 Task: open an excel sheet and write heading  Dollar SenseAdd Dates in a column and its values below  '2023-05-01, 2023-05-05, 2023-05-10, 2023-05-15, 2023-05-20, 2023-05-25 & 2023-05-31. 'Add Descriptionsin next column and its values below  Monthly Salary, Grocery Shopping, Dining Out., Utility Bill, Transportation, Entertainment & Miscellaneous. Add Amount in next column and its values below  $2,500, $100, $50, $150, $30, $50 & $20. Add Income/ Expensein next column and its values below  Income, Expenses, Expenses, Expenses, Expenses, Expenses & Expenses. Add Balance in next column and its values below  $2,500, $2,400, $2,350, $2,200, $2,170, $2,120 & $2,100. Save page ExpenseAnalysis templatesbook
Action: Mouse moved to (131, 133)
Screenshot: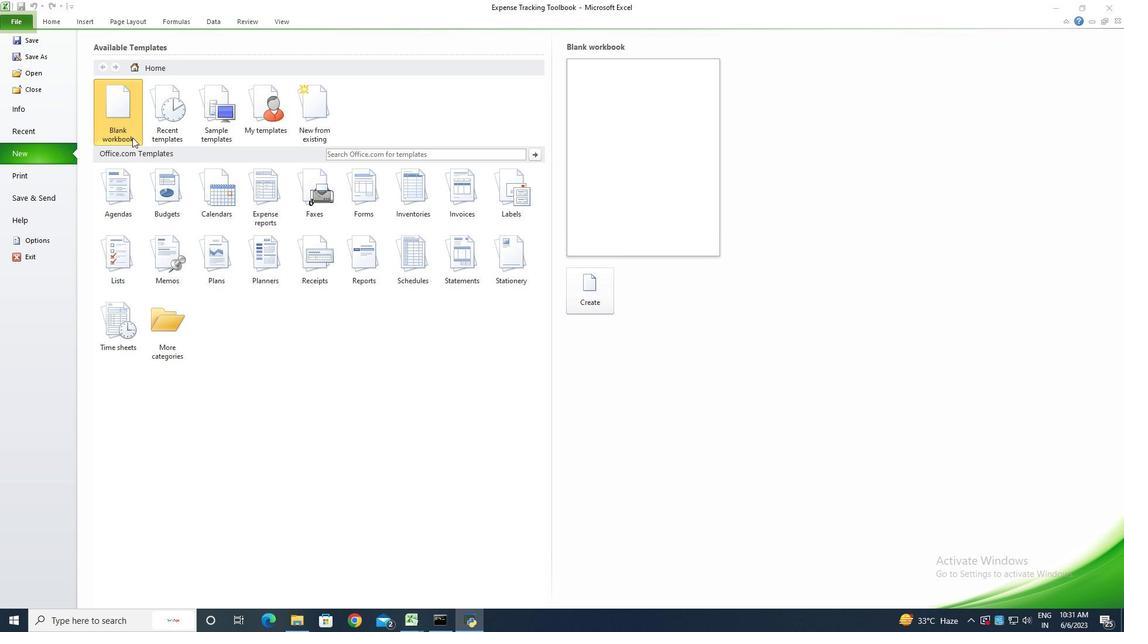 
Action: Mouse pressed left at (131, 133)
Screenshot: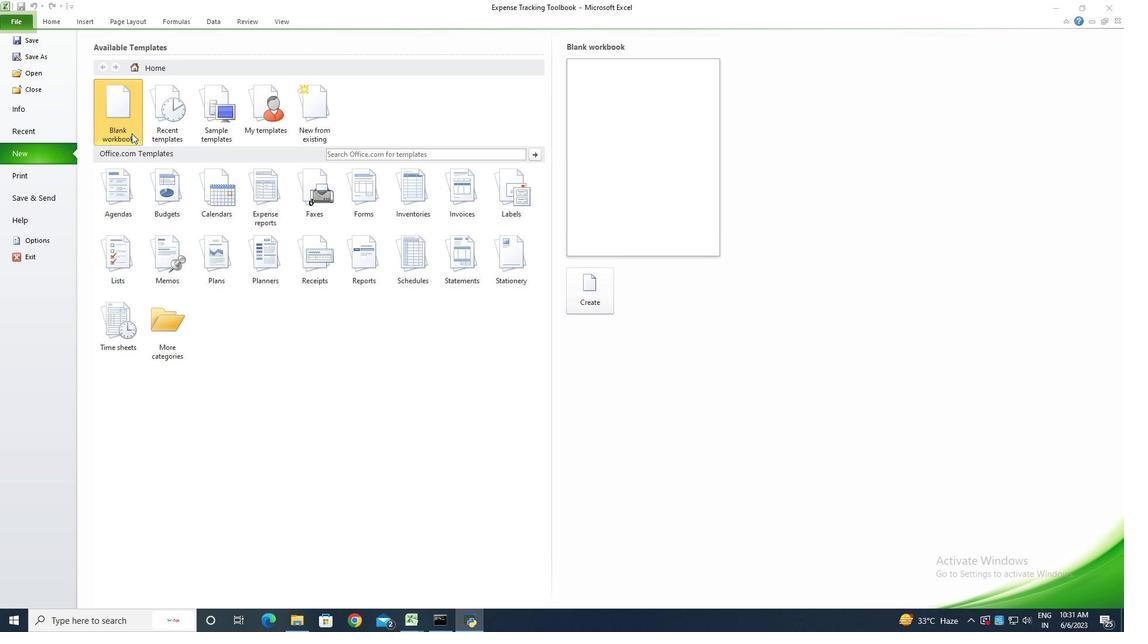 
Action: Mouse moved to (579, 298)
Screenshot: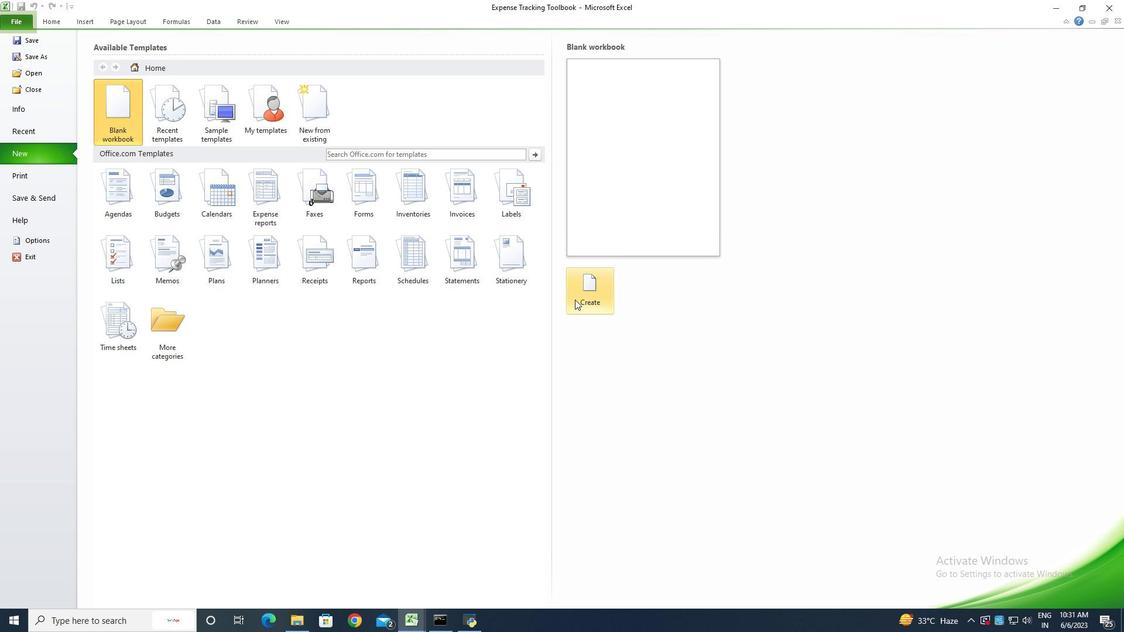 
Action: Mouse pressed left at (579, 298)
Screenshot: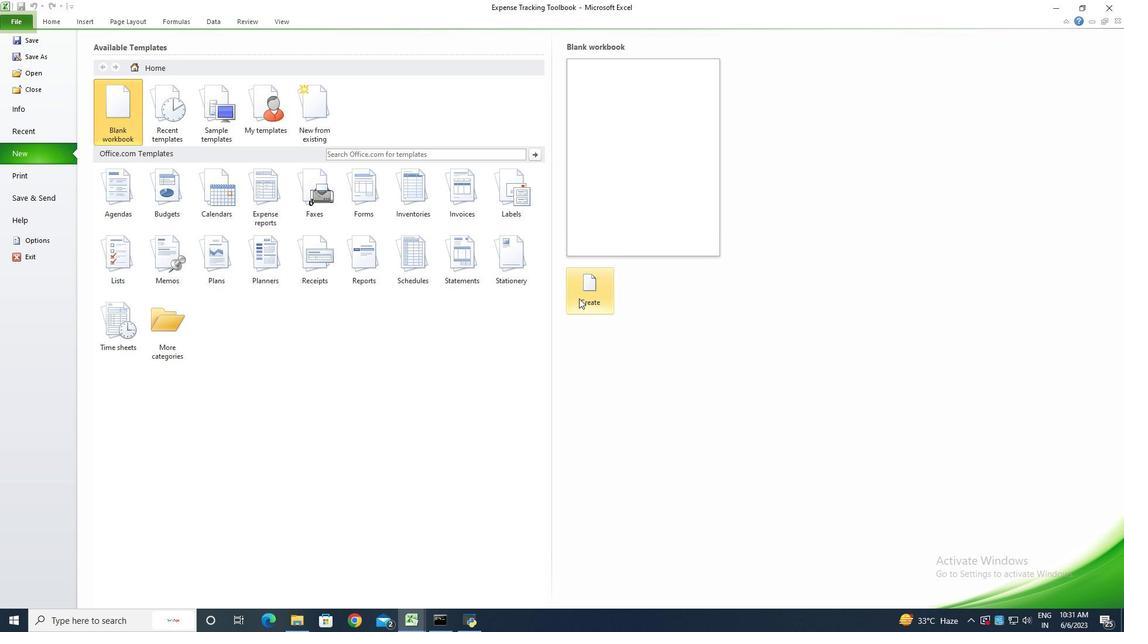 
Action: Mouse moved to (579, 298)
Screenshot: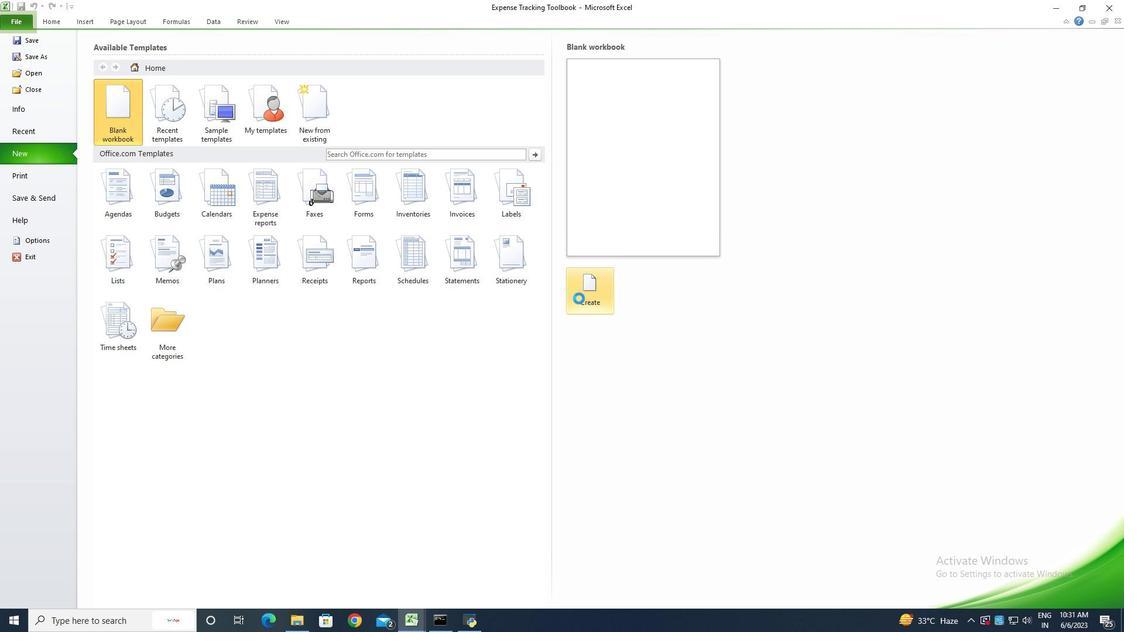 
Action: Key pressed <Key.shift>Dollar<Key.space><Key.shift>Sense<Key.enter><Key.shift>Dates<Key.enter>2023-05-01<Key.enter>0-<Key.backspace><Key.backspace>2023-05-05<Key.enter>2023-05-0<Key.backspace>10<Key.enter>2023-05-15<Key.enter>2023-05-20<Key.enter>2023-05-25<Key.enter>2023-05-31<Key.enter>
Screenshot: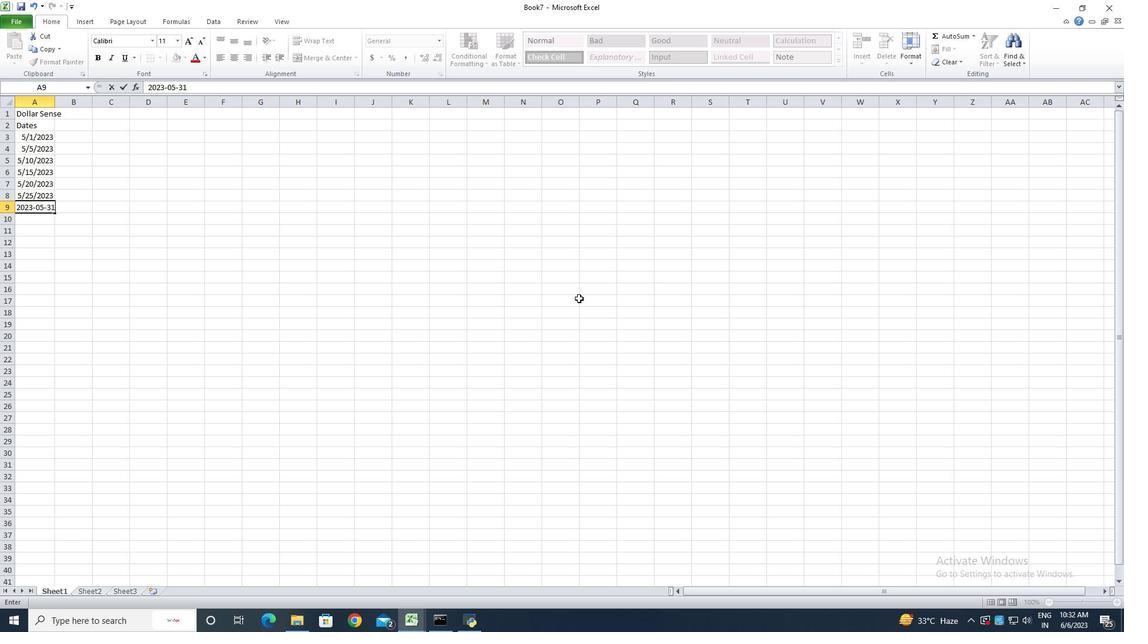 
Action: Mouse moved to (55, 101)
Screenshot: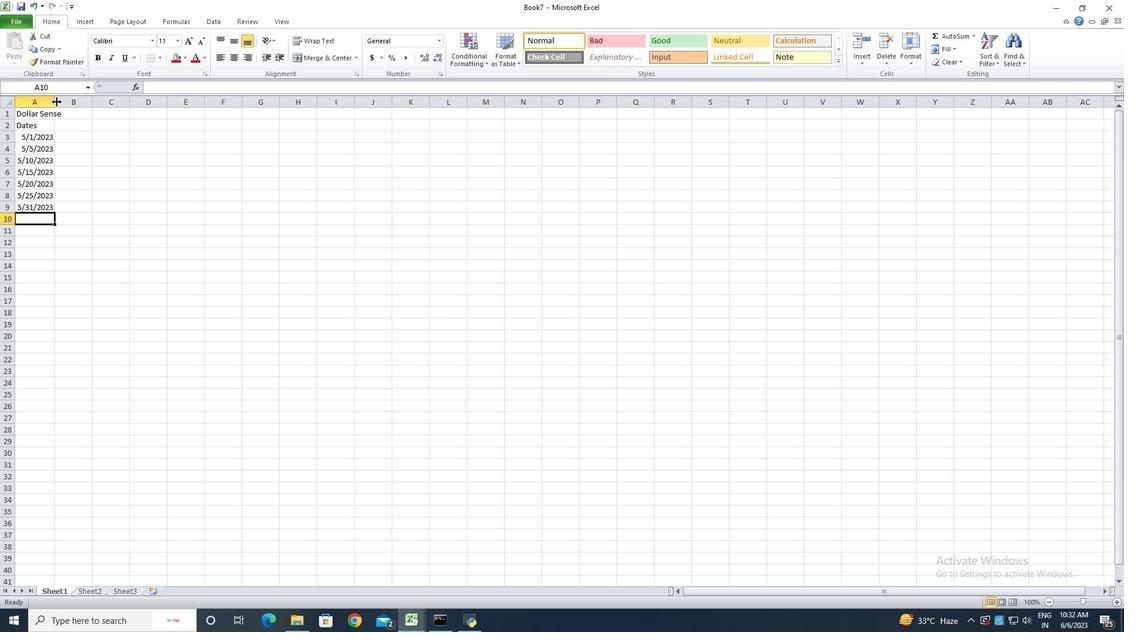 
Action: Mouse pressed left at (55, 101)
Screenshot: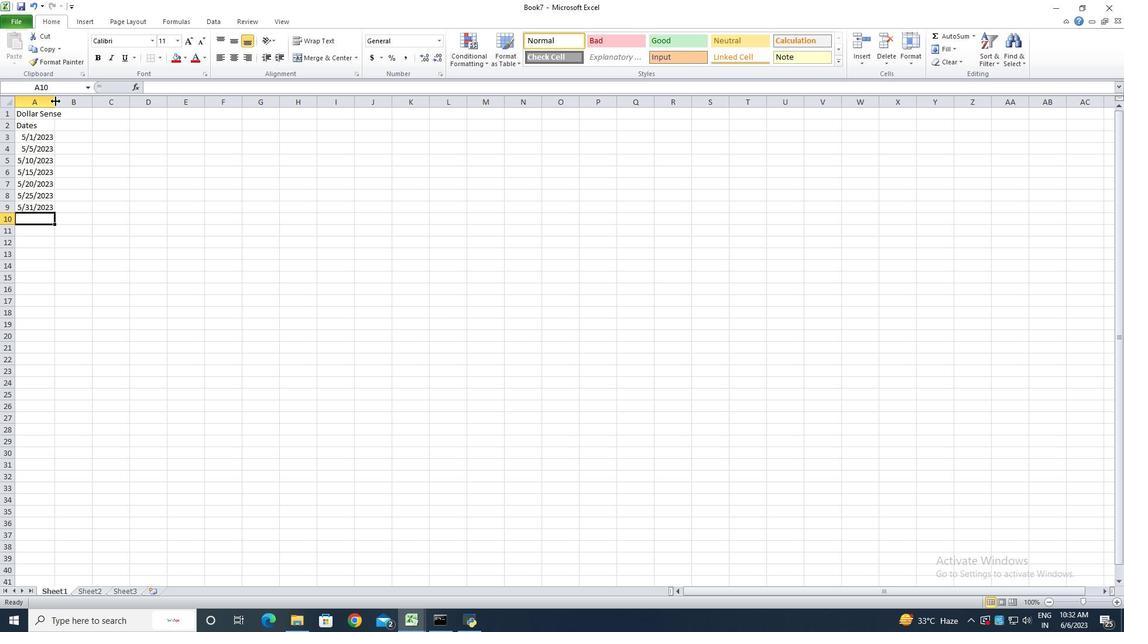 
Action: Mouse pressed left at (55, 101)
Screenshot: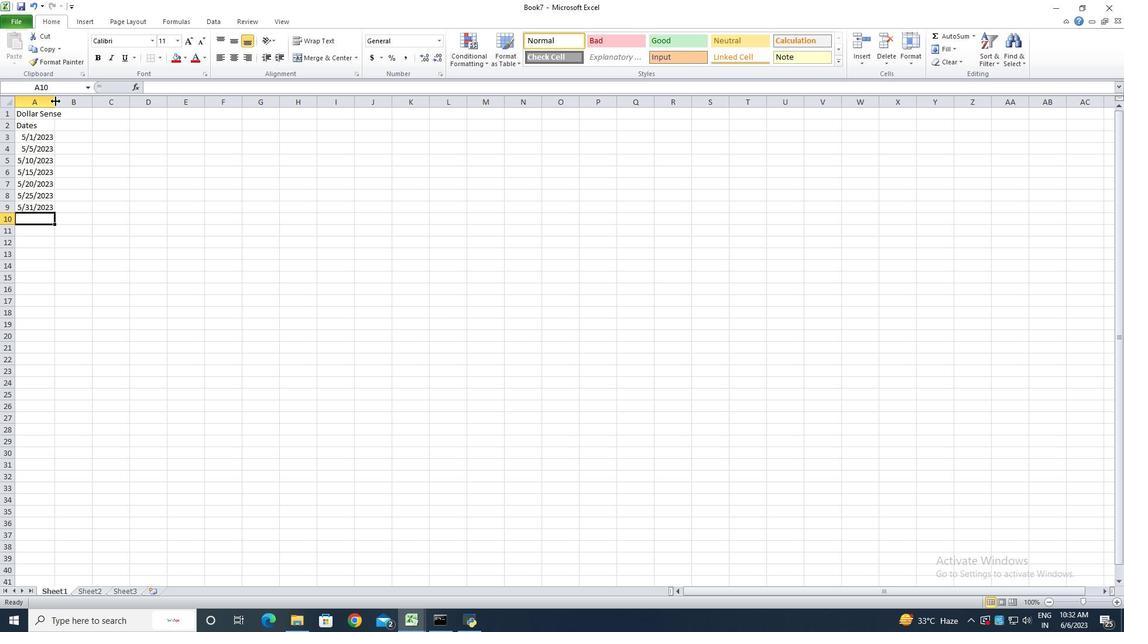 
Action: Mouse moved to (77, 125)
Screenshot: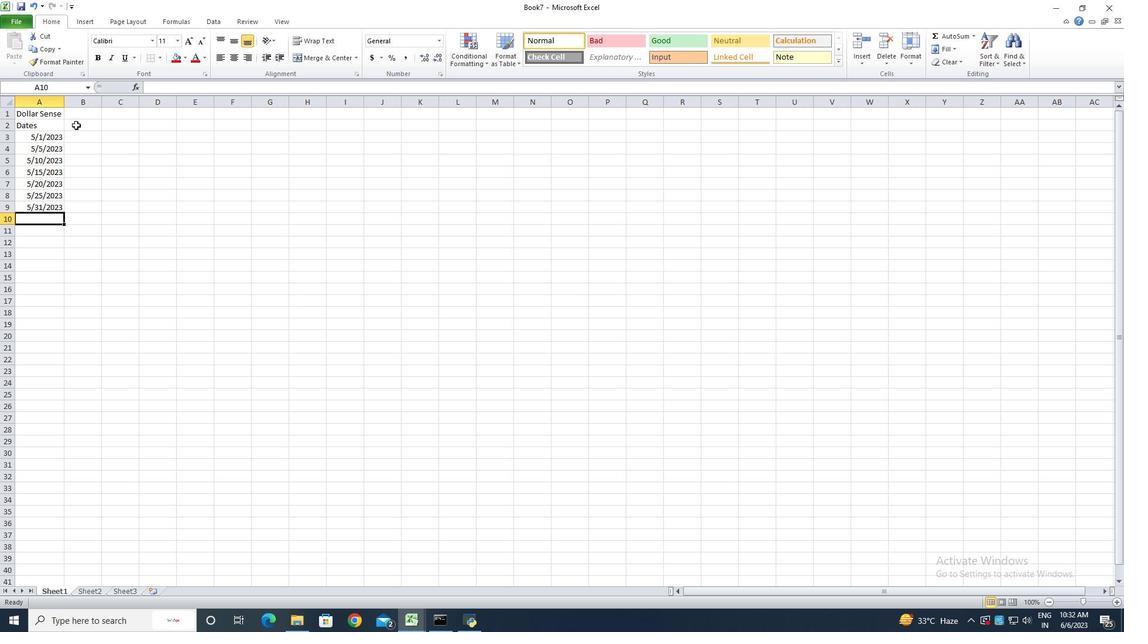 
Action: Mouse pressed left at (77, 125)
Screenshot: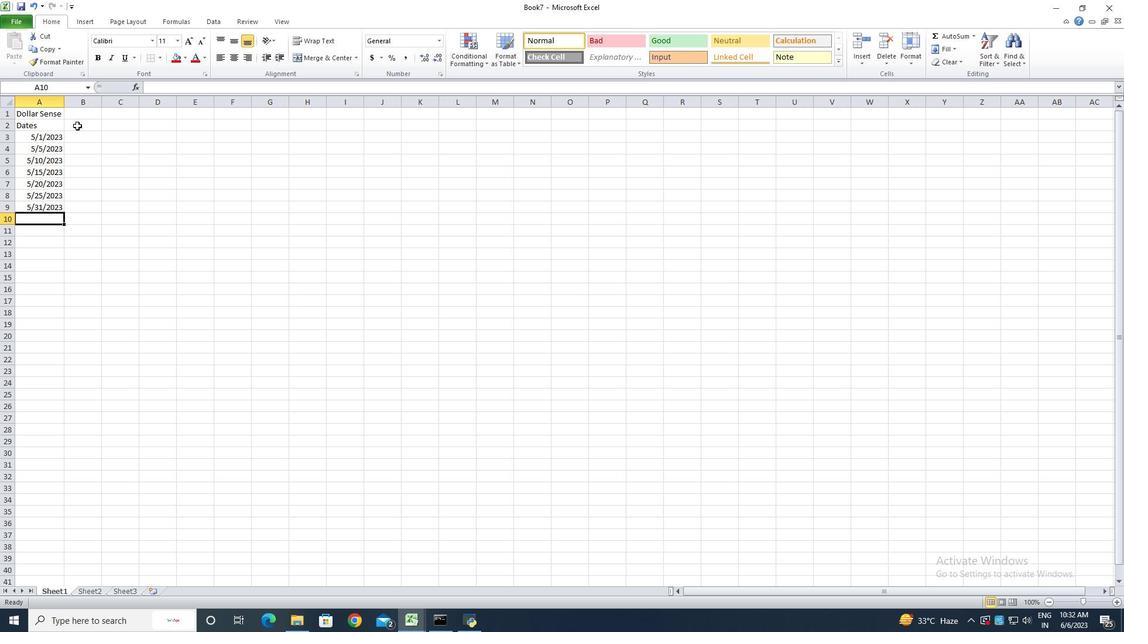 
Action: Key pressed <Key.shift><Key.shift><Key.shift><Key.shift>Descriptions<Key.enter><Key.shift><Key.shift><Key.shift><Key.shift><Key.shift><Key.shift><Key.shift><Key.shift><Key.shift><Key.shift><Key.shift><Key.shift><Key.shift><Key.shift><Key.shift><Key.shift><Key.shift><Key.shift><Key.shift><Key.shift><Key.shift><Key.shift><Key.shift><Key.shift><Key.shift><Key.shift><Key.shift><Key.shift><Key.shift><Key.shift><Key.shift><Key.shift><Key.shift><Key.shift><Key.shift><Key.shift><Key.shift><Key.shift><Key.shift><Key.shift><Key.shift><Key.shift>Monthly<Key.space><Key.shift>Salary<Key.enter><Key.shift><Key.shift><Key.shift><Key.shift><Key.shift><Key.shift><Key.shift><Key.shift><Key.shift><Key.shift><Key.shift><Key.shift><Key.shift><Key.shift><Key.shift><Key.shift><Key.shift><Key.shift><Key.shift><Key.shift><Key.shift><Key.shift><Key.shift>Grocery<Key.space><Key.shift>Shopping<Key.enter><Key.shift>Dining<Key.space><Key.shift>Out<Key.enter><Key.shift><Key.shift><Key.shift><Key.shift>Utility<Key.enter>
Screenshot: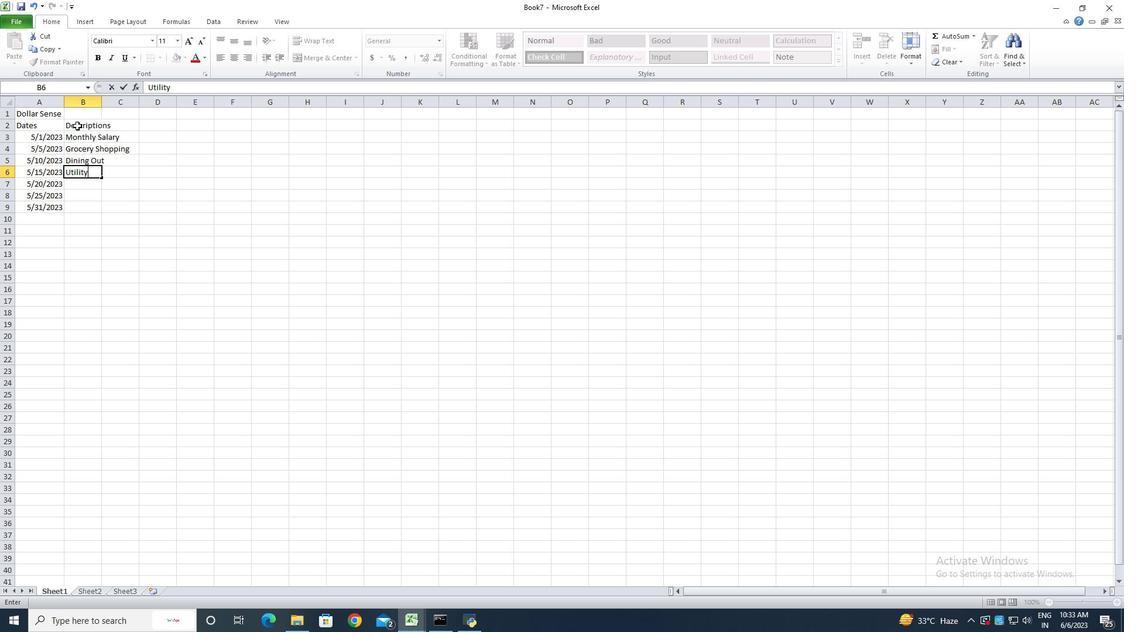 
Action: Mouse moved to (96, 171)
Screenshot: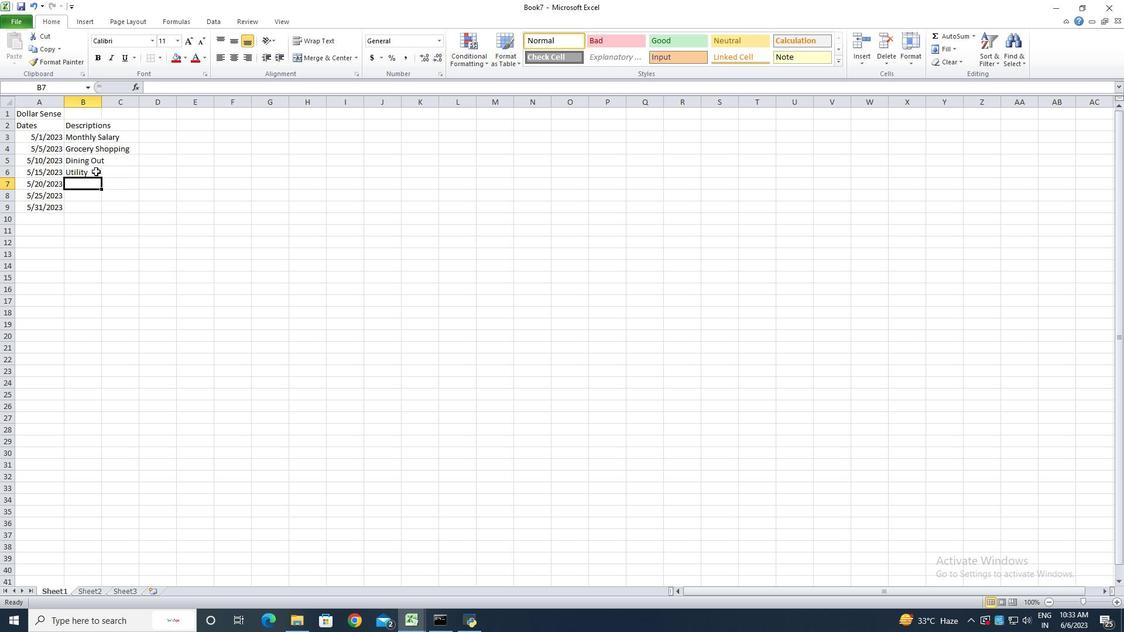 
Action: Mouse pressed left at (96, 171)
Screenshot: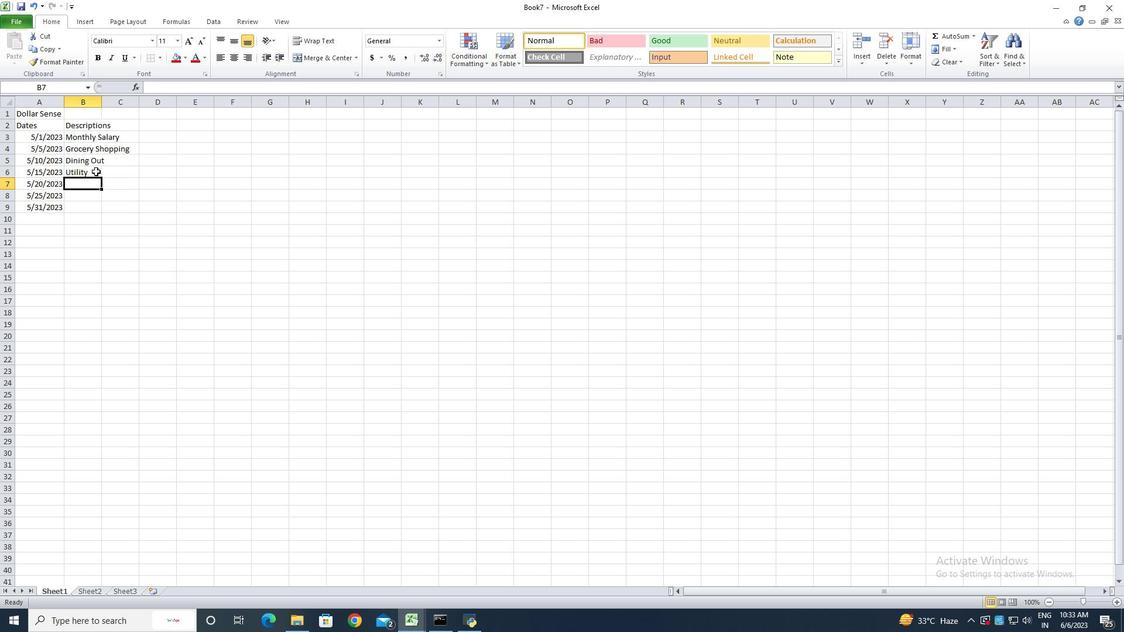
Action: Mouse moved to (183, 91)
Screenshot: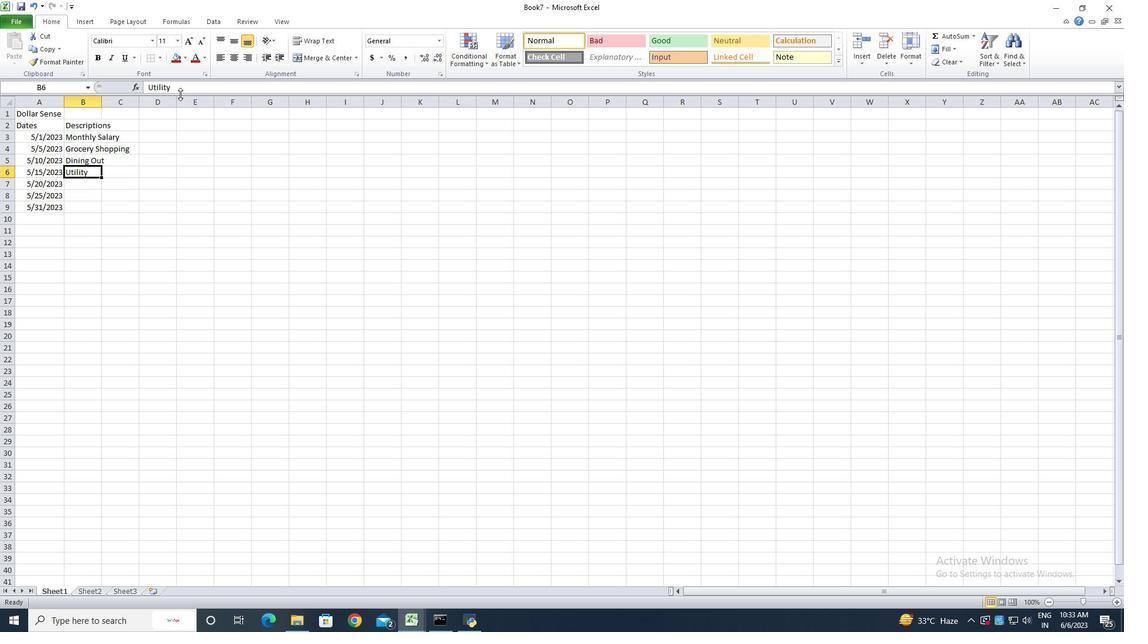 
Action: Mouse pressed left at (183, 91)
Screenshot: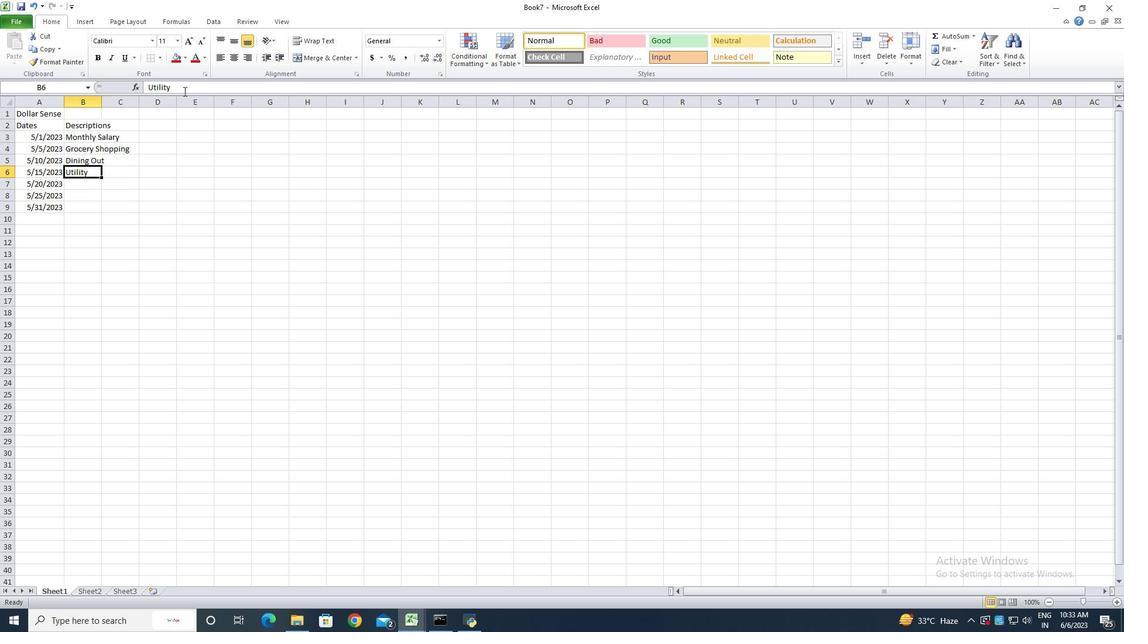 
Action: Key pressed <Key.space><Key.shift>Bill<Key.enter><Key.shift><Key.shift>Transportation<Key.enter><Key.shift>Entertainment<Key.enter><Key.shift><Key.shift><Key.shift><Key.shift>Miscellaneous<Key.enter>
Screenshot: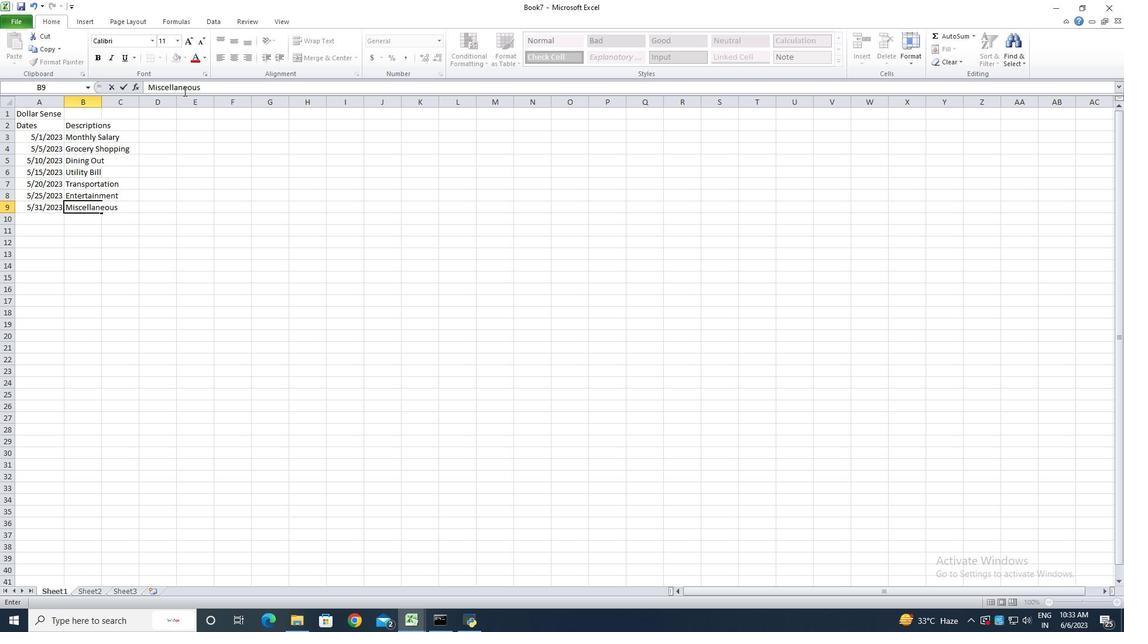 
Action: Mouse moved to (101, 105)
Screenshot: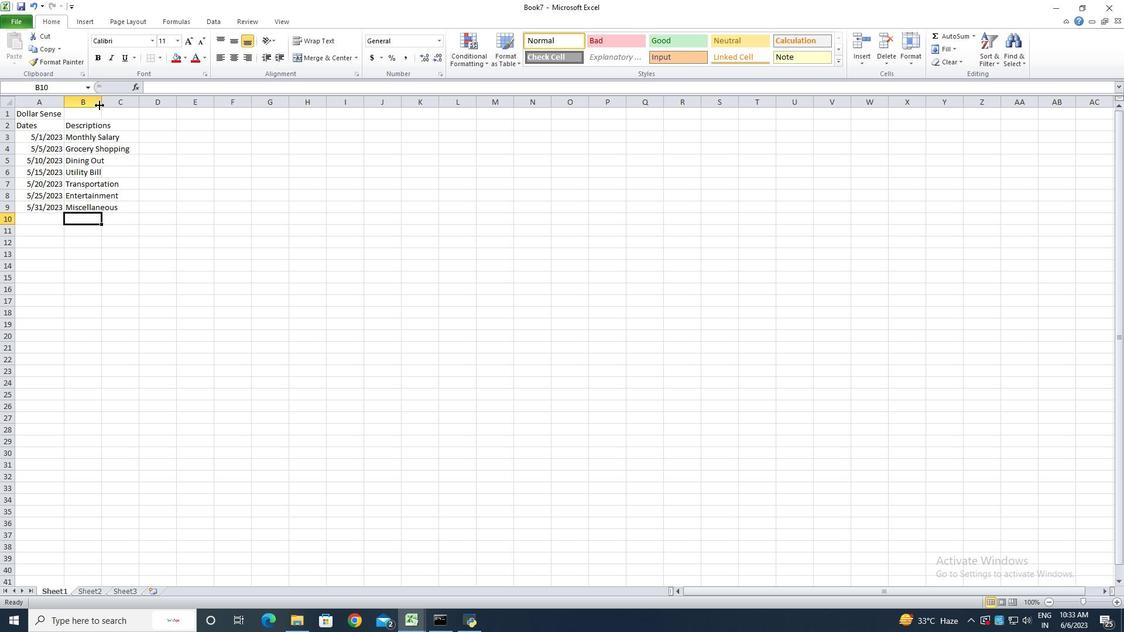 
Action: Mouse pressed left at (101, 105)
Screenshot: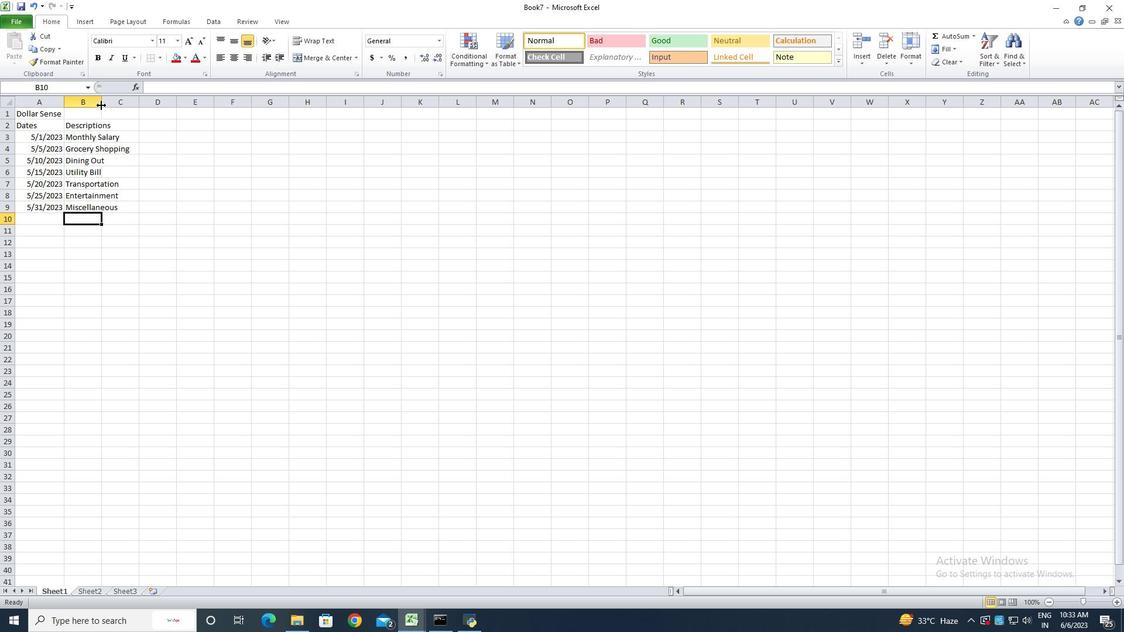 
Action: Mouse pressed left at (101, 105)
Screenshot: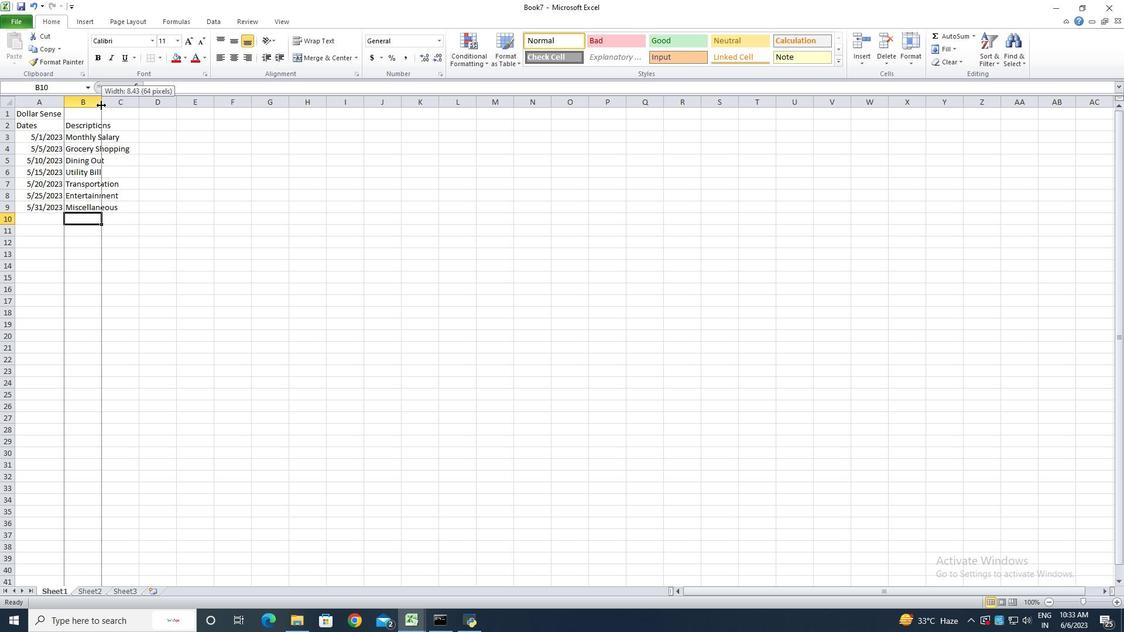 
Action: Mouse moved to (152, 136)
Screenshot: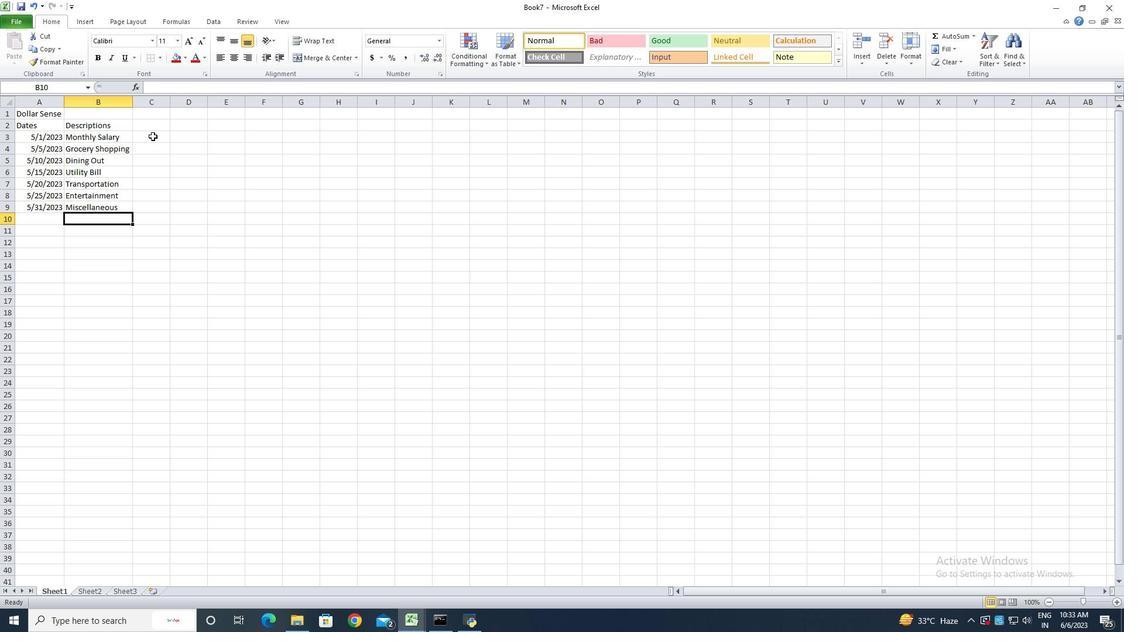 
Action: Mouse pressed left at (152, 136)
Screenshot: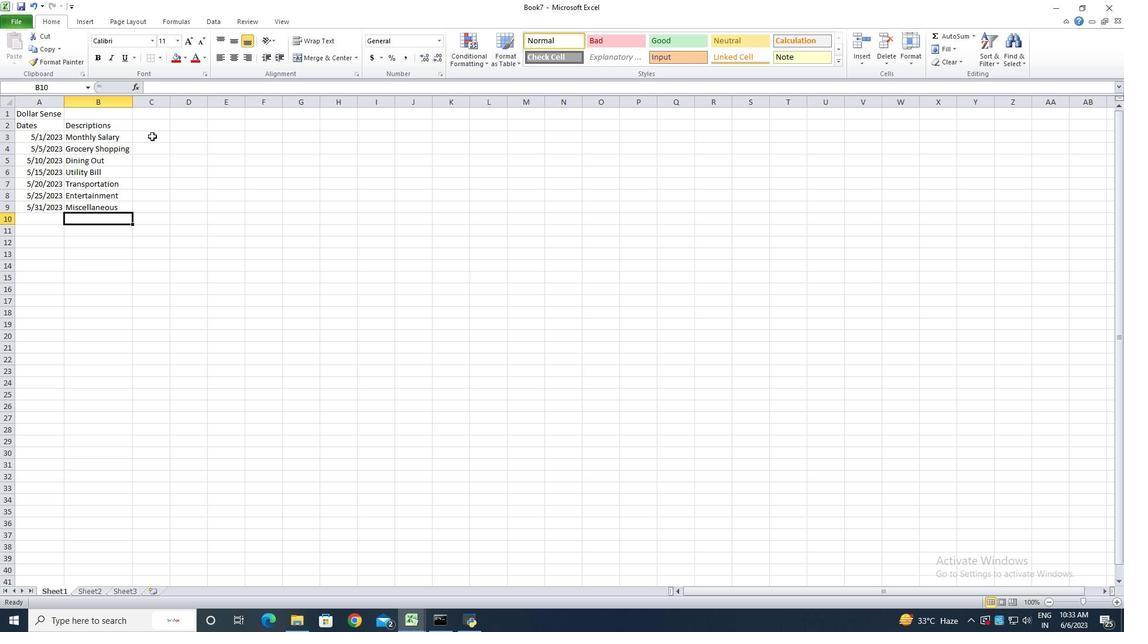 
Action: Mouse moved to (155, 128)
Screenshot: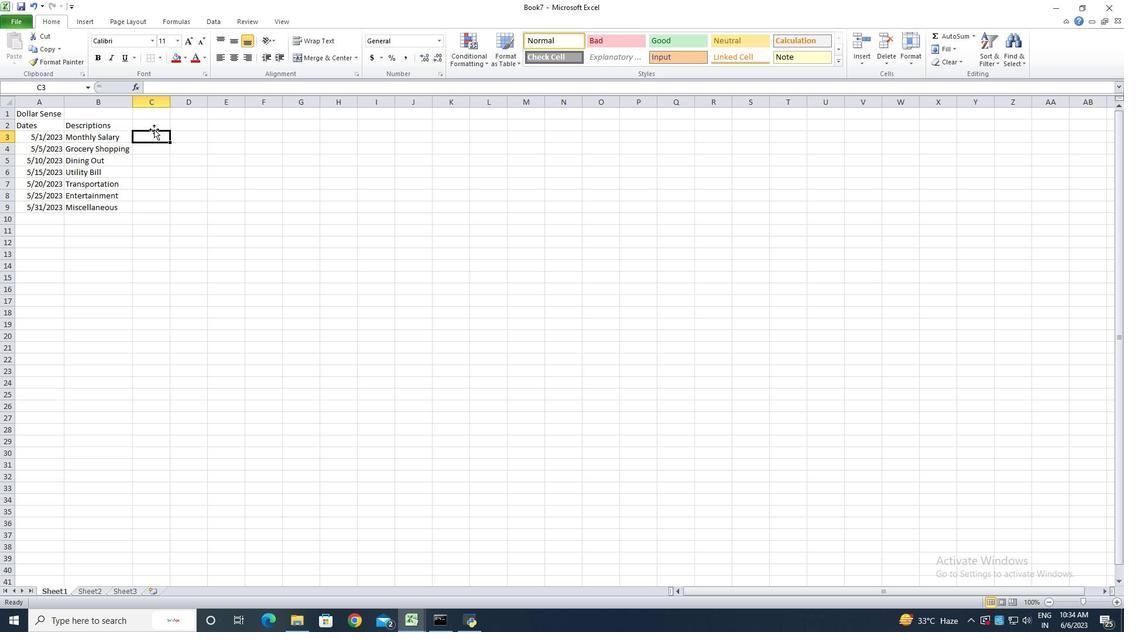 
Action: Mouse pressed left at (155, 128)
Screenshot: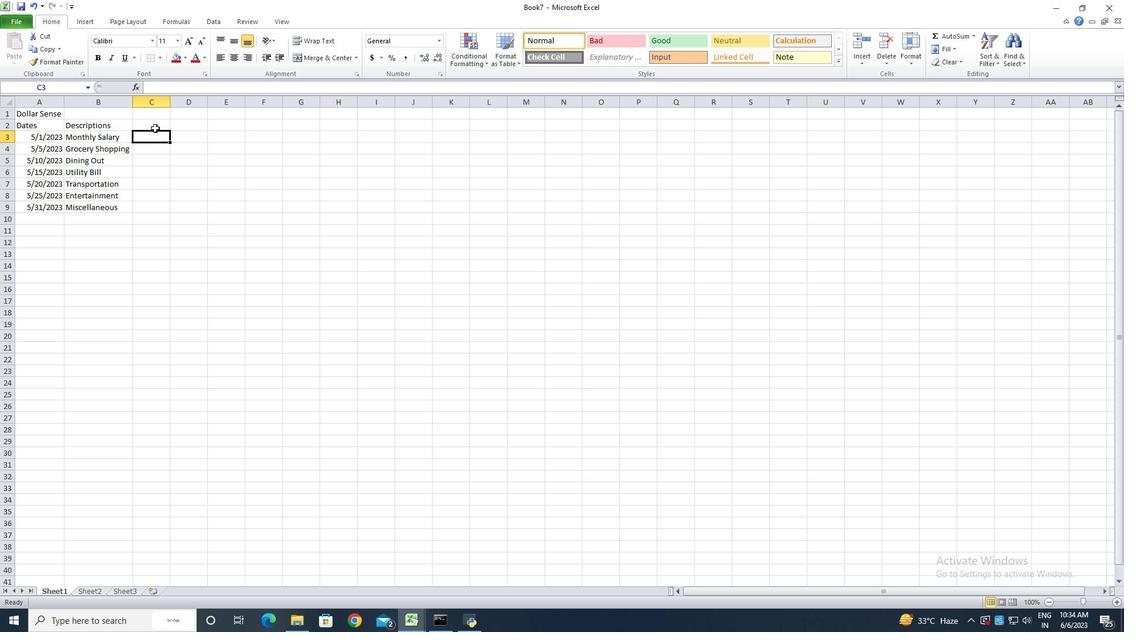 
Action: Key pressed <Key.shift>Amunt<Key.enter>2500<Key.enter>100<Key.enter>50<Key.enter>150<Key.enter>30<Key.enter>50<Key.enter>20<Key.enter>
Screenshot: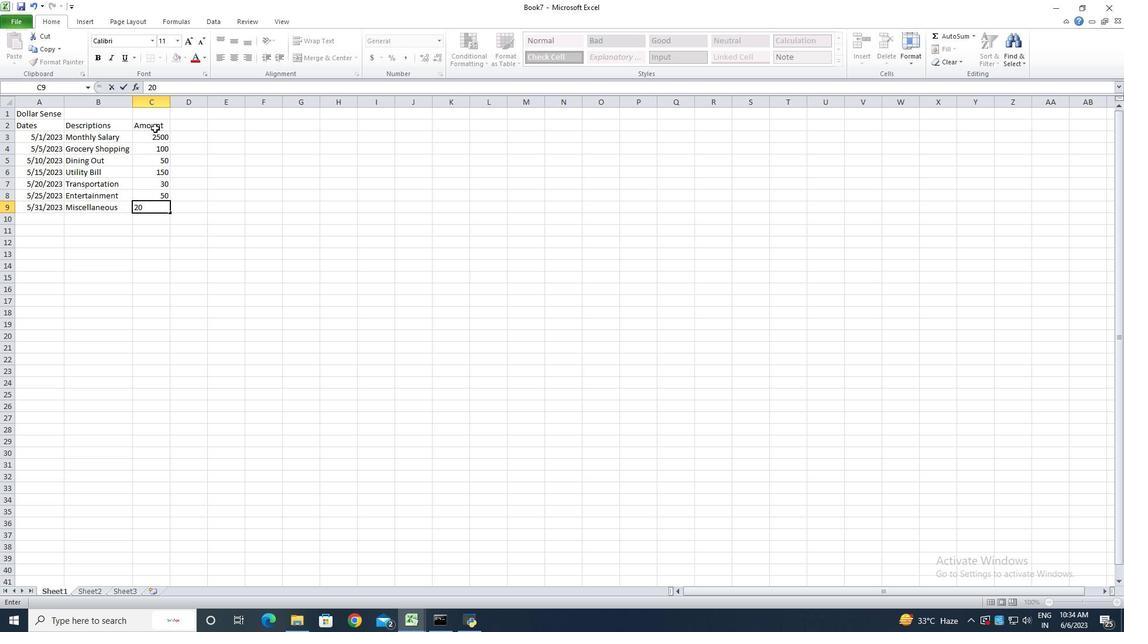 
Action: Mouse moved to (149, 136)
Screenshot: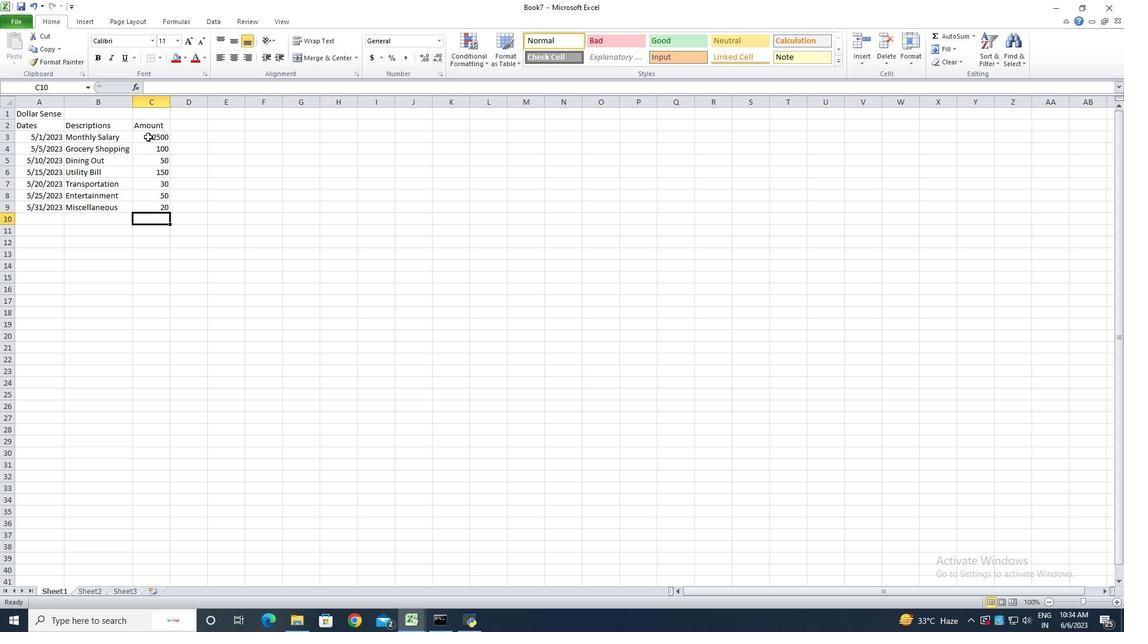 
Action: Mouse pressed left at (149, 136)
Screenshot: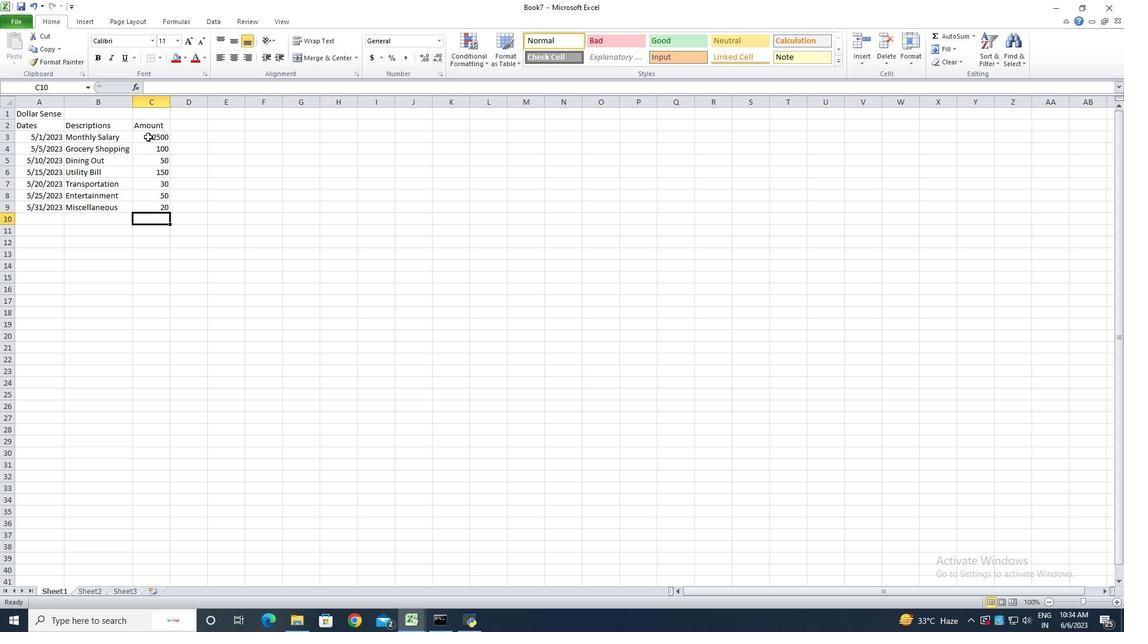 
Action: Mouse moved to (436, 41)
Screenshot: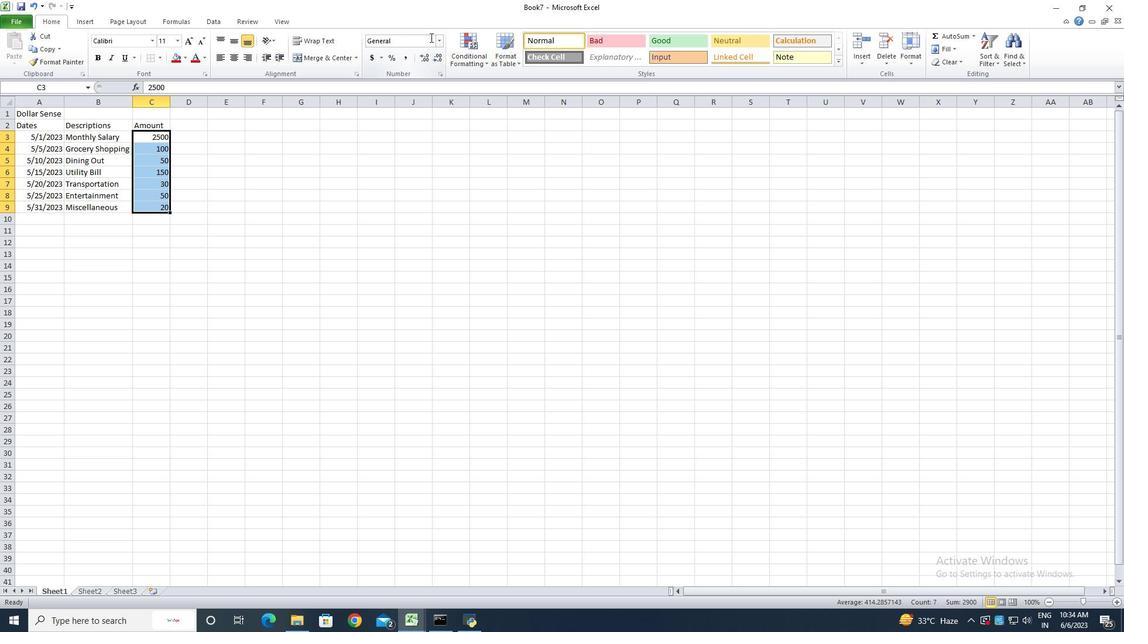 
Action: Mouse pressed left at (436, 41)
Screenshot: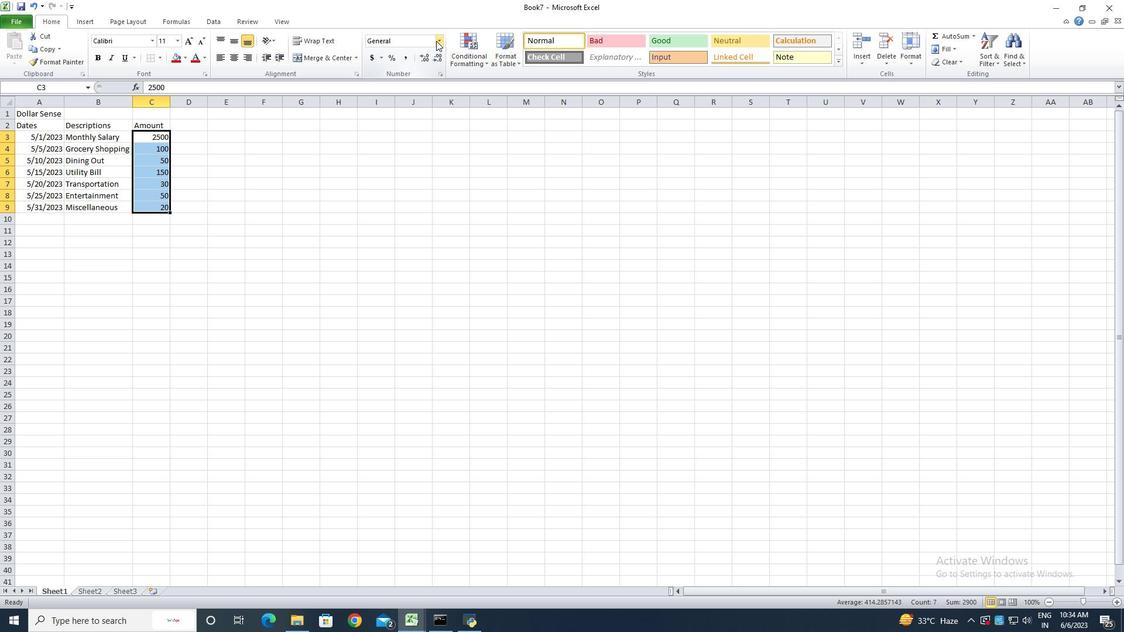
Action: Mouse moved to (406, 342)
Screenshot: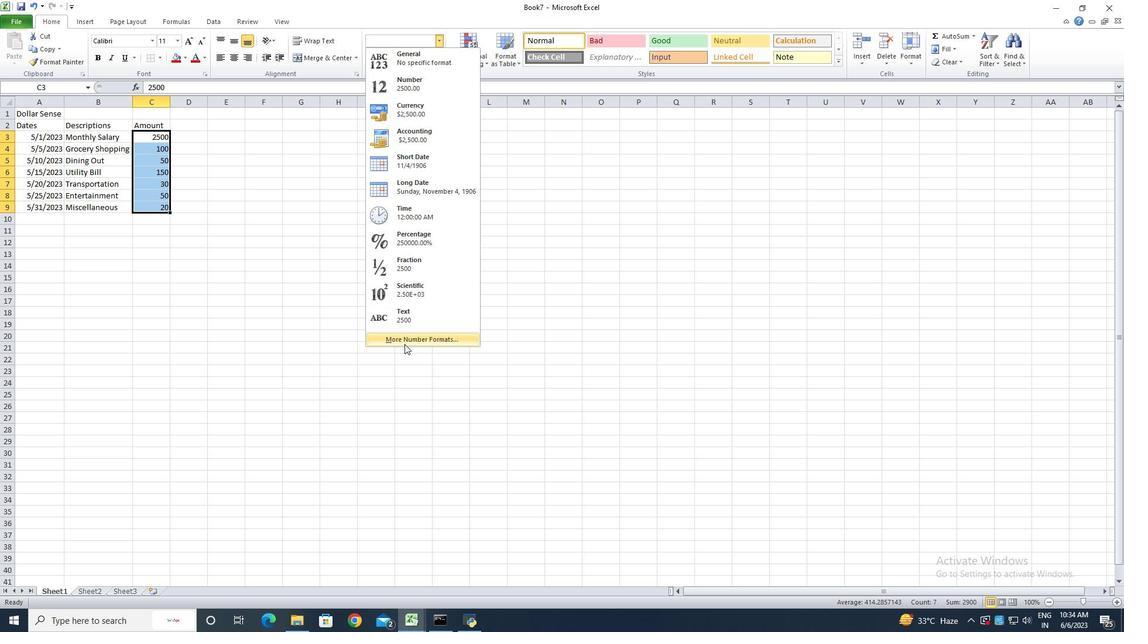 
Action: Mouse pressed left at (406, 342)
Screenshot: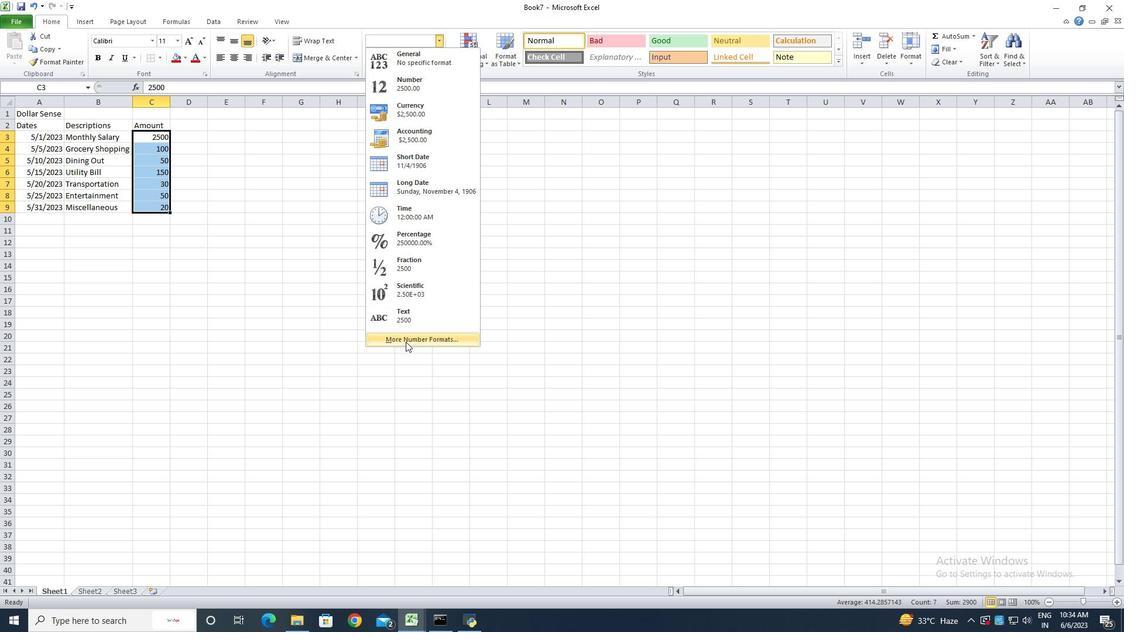 
Action: Mouse moved to (181, 219)
Screenshot: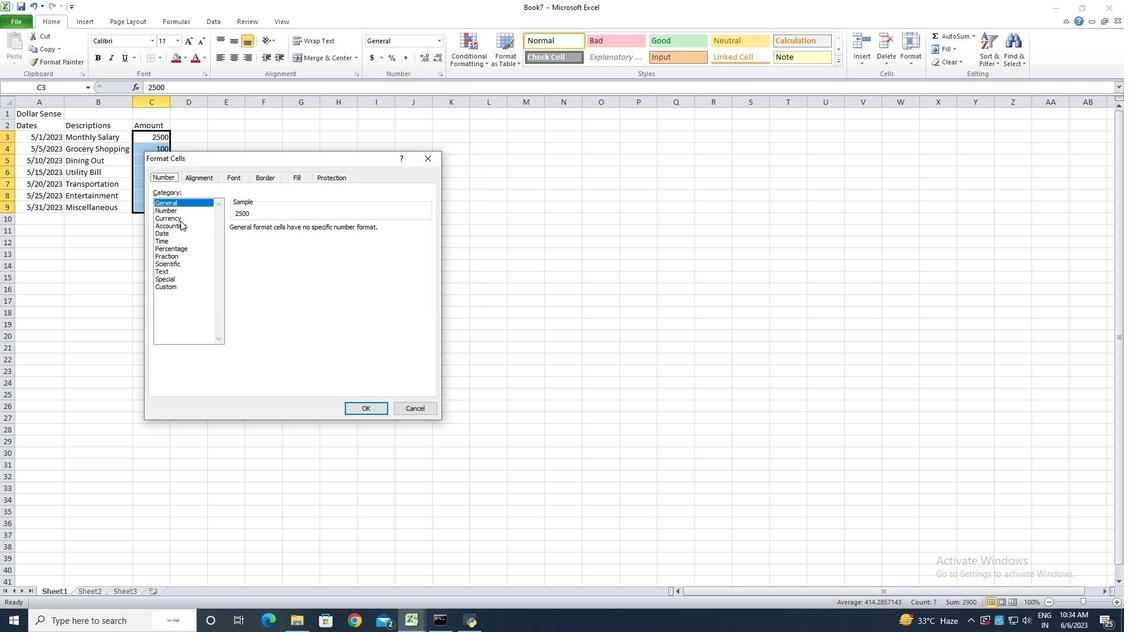 
Action: Mouse pressed left at (181, 219)
Screenshot: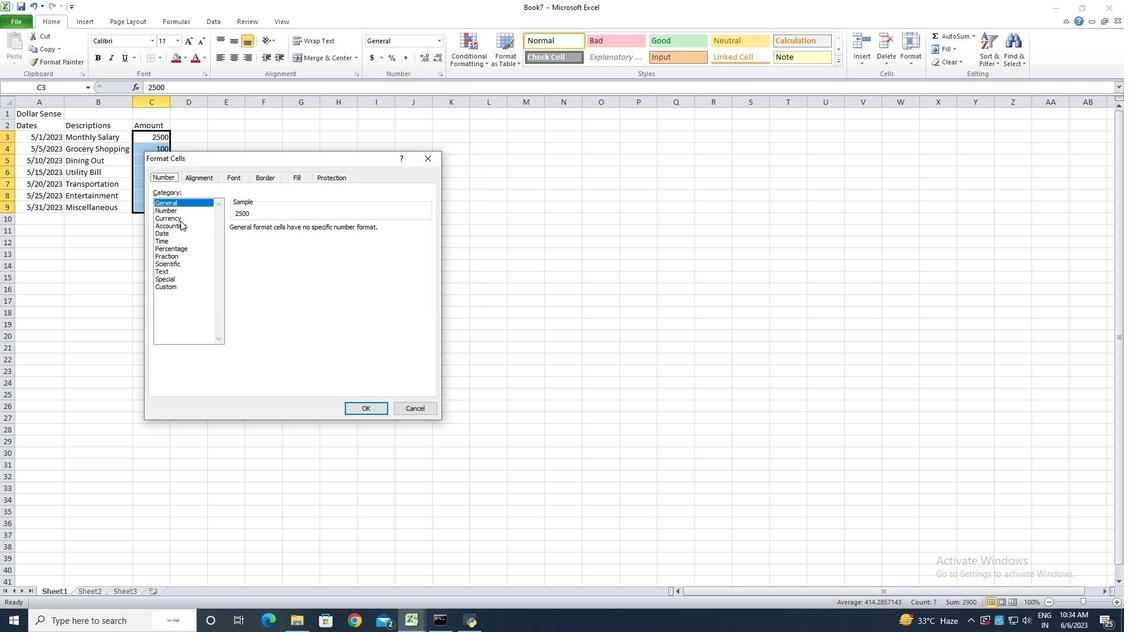 
Action: Mouse moved to (309, 231)
Screenshot: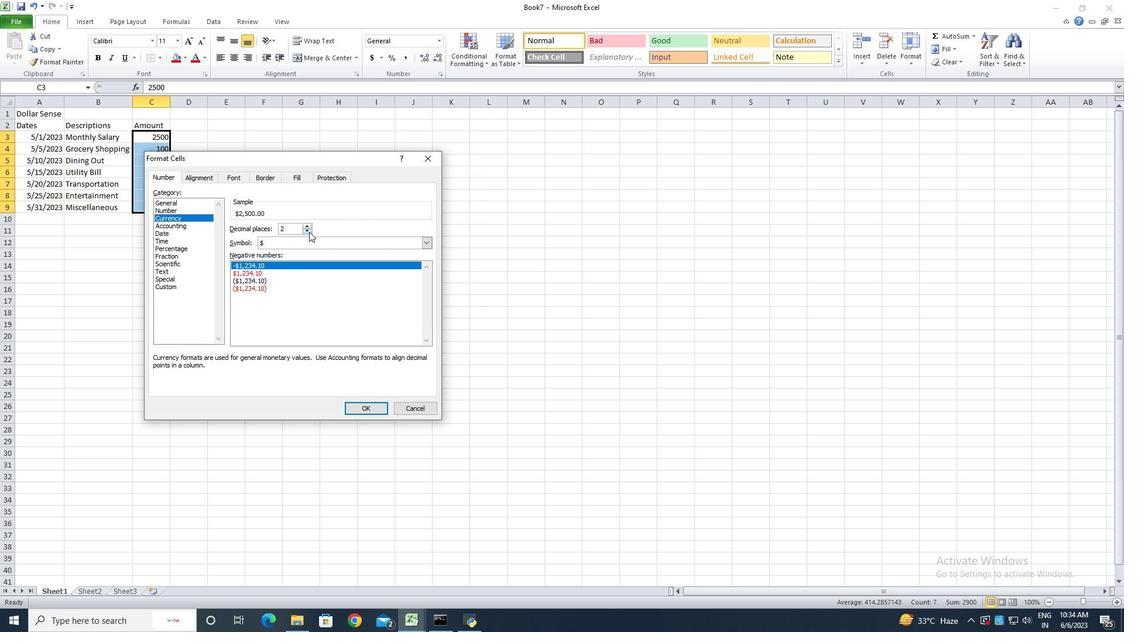 
Action: Mouse pressed left at (309, 231)
Screenshot: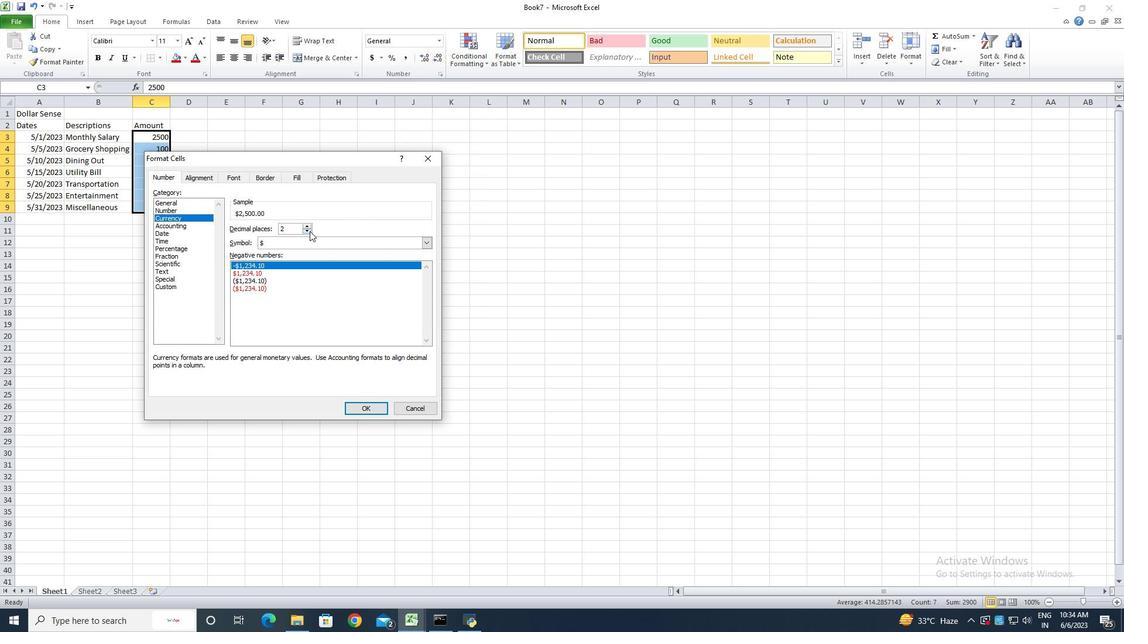 
Action: Mouse pressed left at (309, 231)
Screenshot: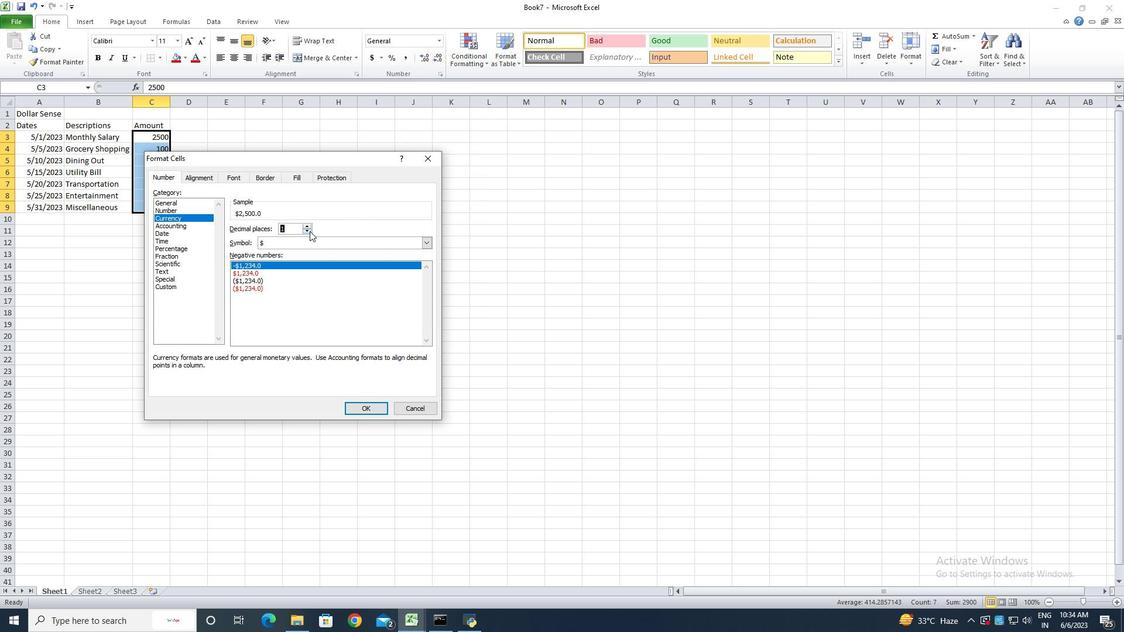 
Action: Mouse moved to (354, 408)
Screenshot: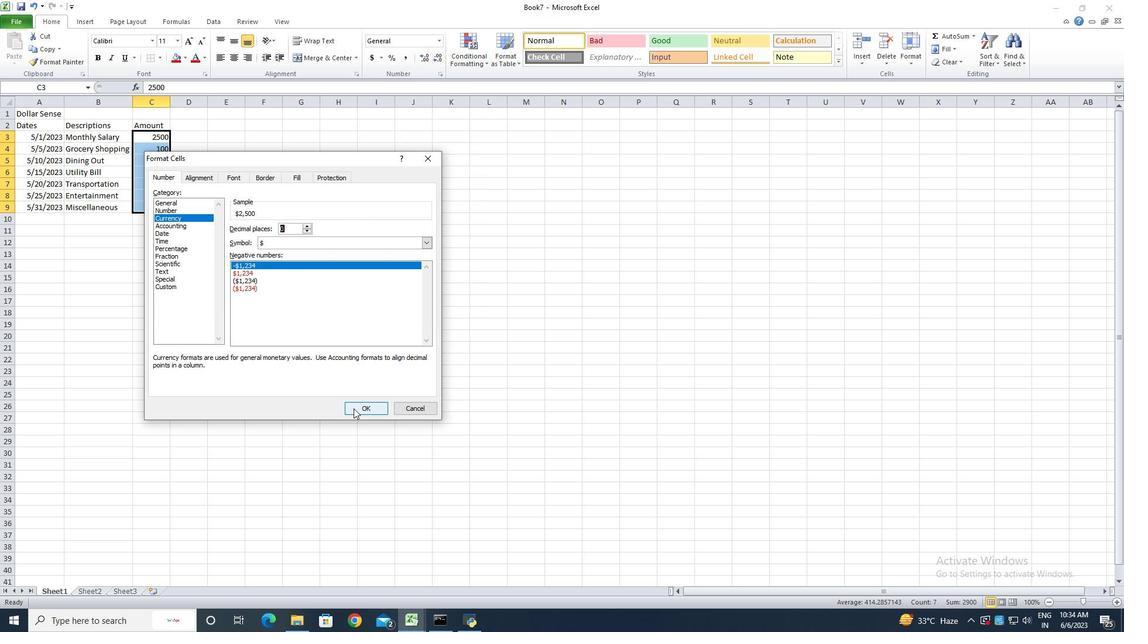
Action: Mouse pressed left at (354, 408)
Screenshot: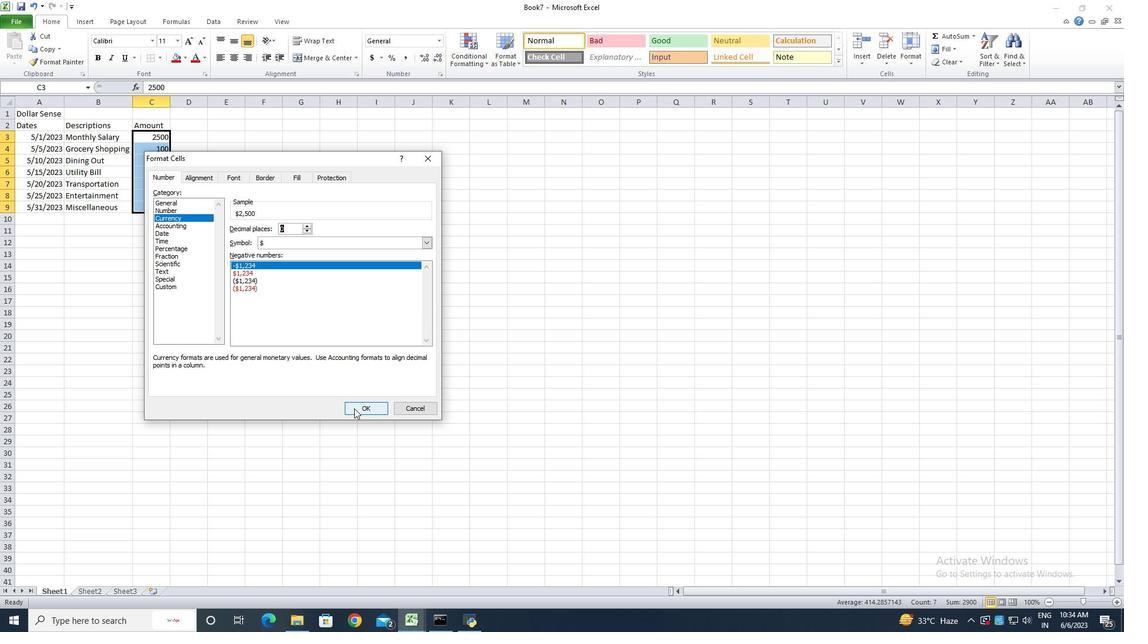 
Action: Mouse moved to (171, 105)
Screenshot: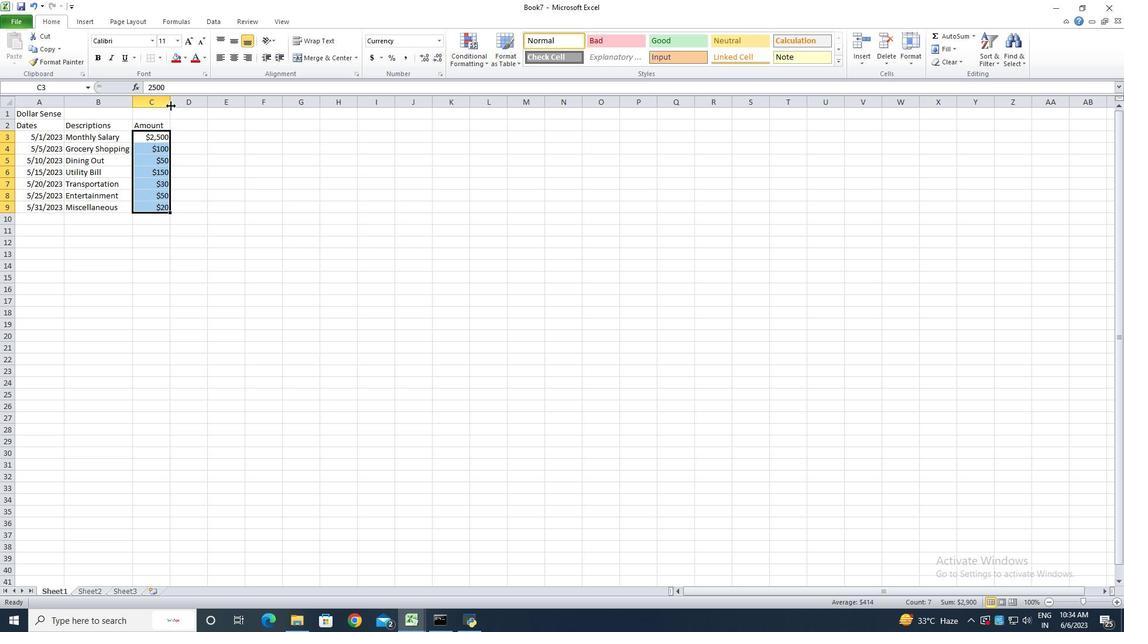 
Action: Mouse pressed left at (171, 105)
Screenshot: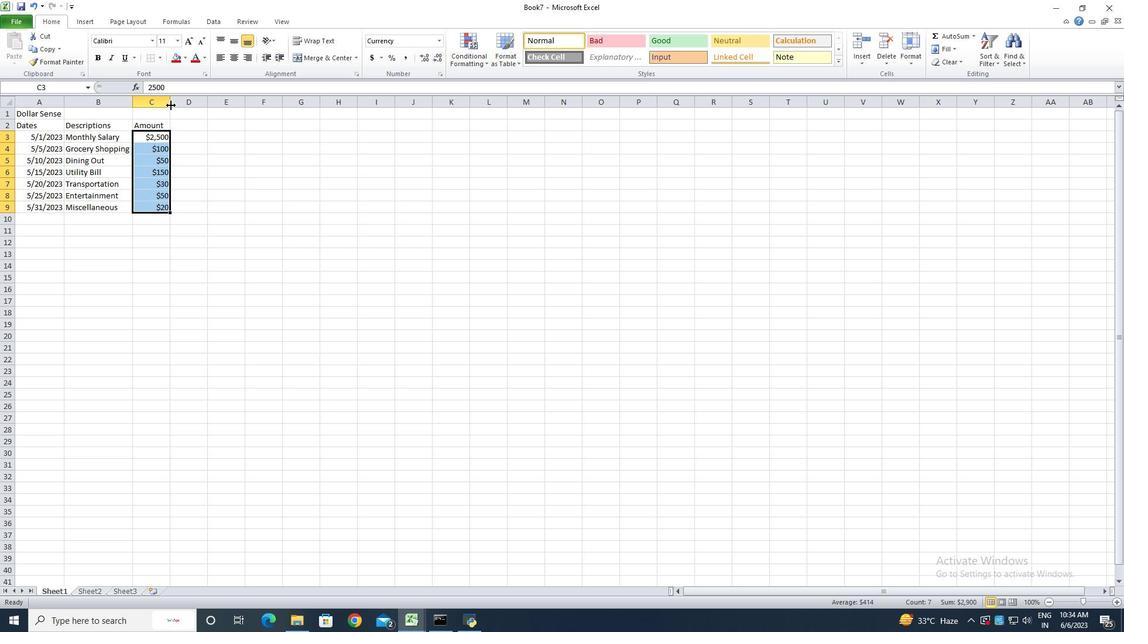 
Action: Mouse pressed left at (171, 105)
Screenshot: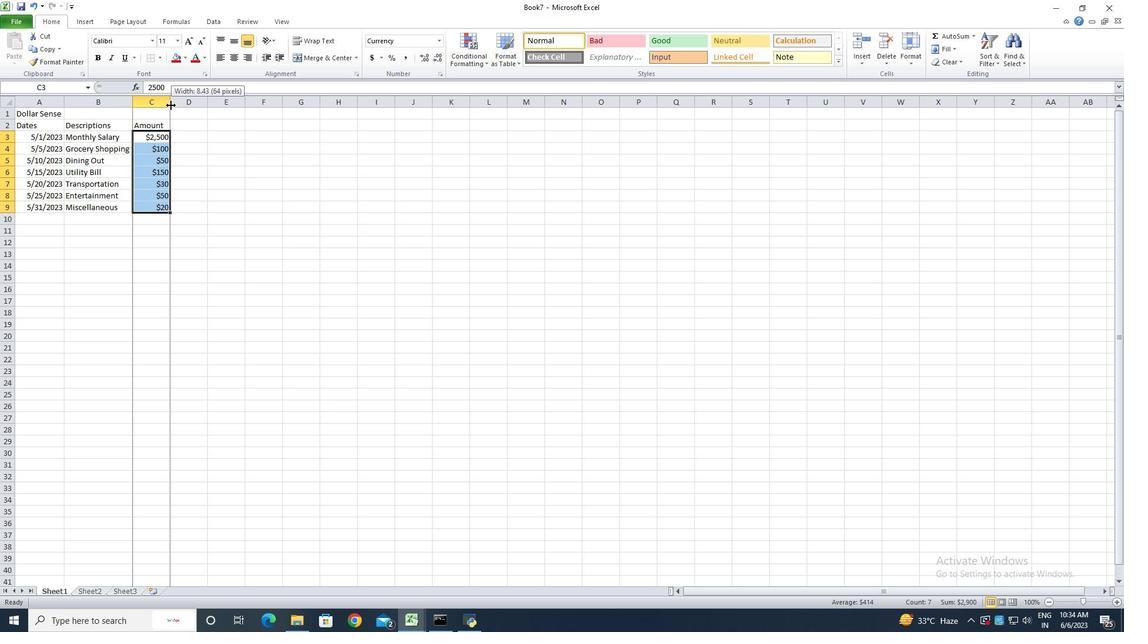 
Action: Mouse moved to (185, 128)
Screenshot: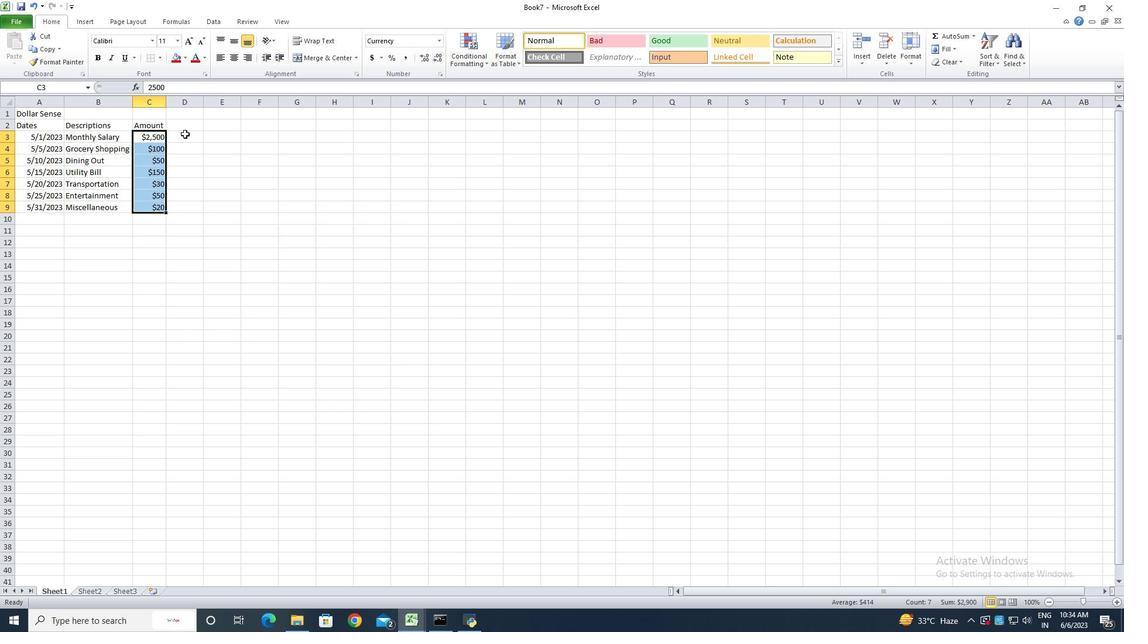 
Action: Mouse pressed left at (185, 128)
Screenshot: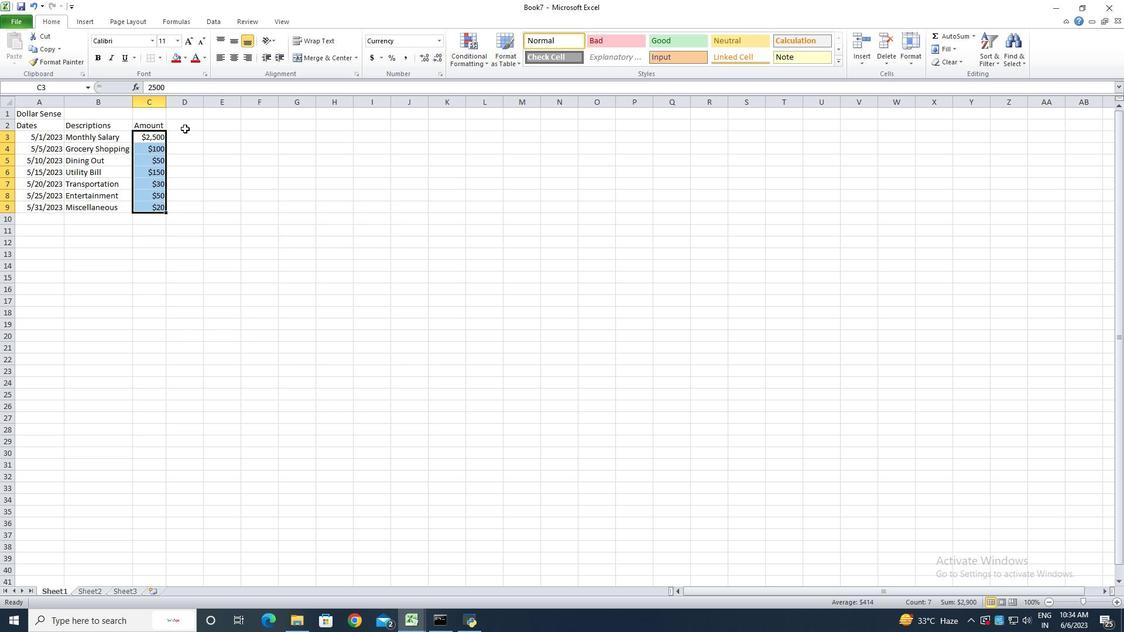
Action: Key pressed <Key.shift><Key.shift><Key.shift>Income/<Key.space><Key.shift><Key.shift><Key.shift><Key.shift><Key.shift><Key.shift><Key.backspace>Expense<Key.enter><Key.shift><Key.shift><Key.shift><Key.shift><Key.shift><Key.shift>Income<Key.backspace><Key.enter><Key.shift>Expenses<Key.enter><Key.shift>Expenses<Key.enter>e<Key.backspace><Key.shift>Expenses<Key.left><Key.right>
Screenshot: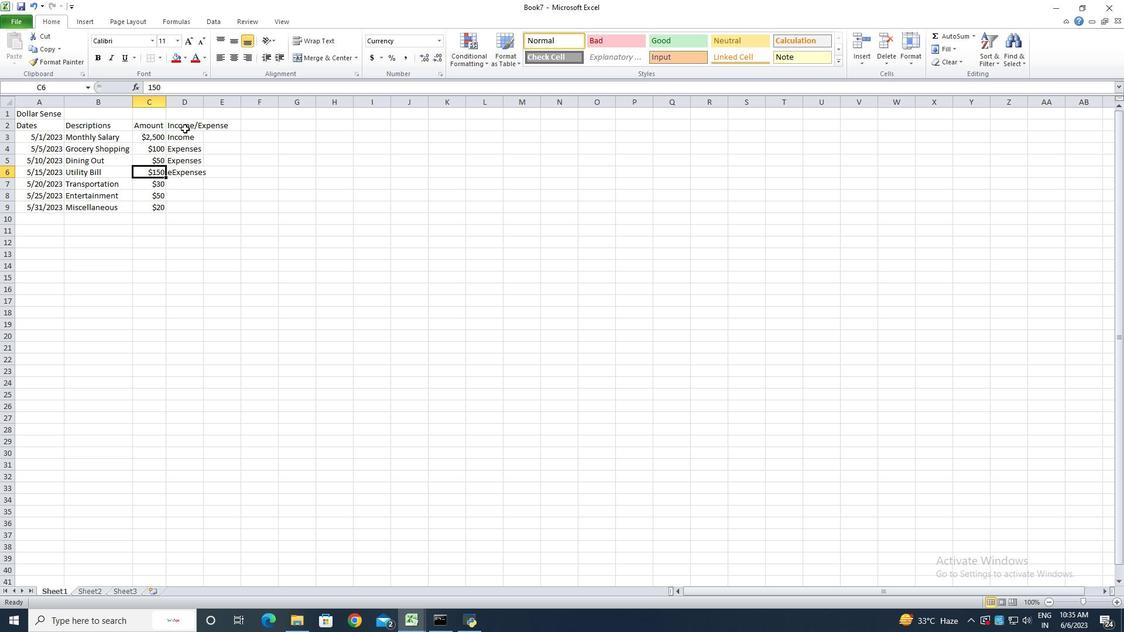 
Action: Mouse moved to (151, 87)
Screenshot: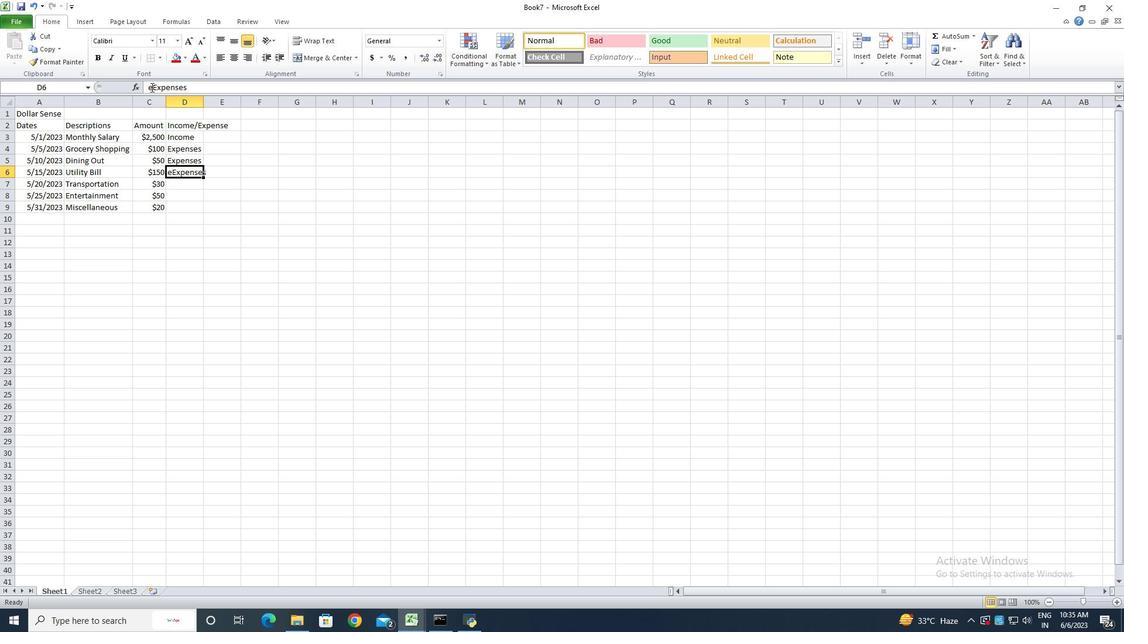 
Action: Mouse pressed left at (151, 87)
Screenshot: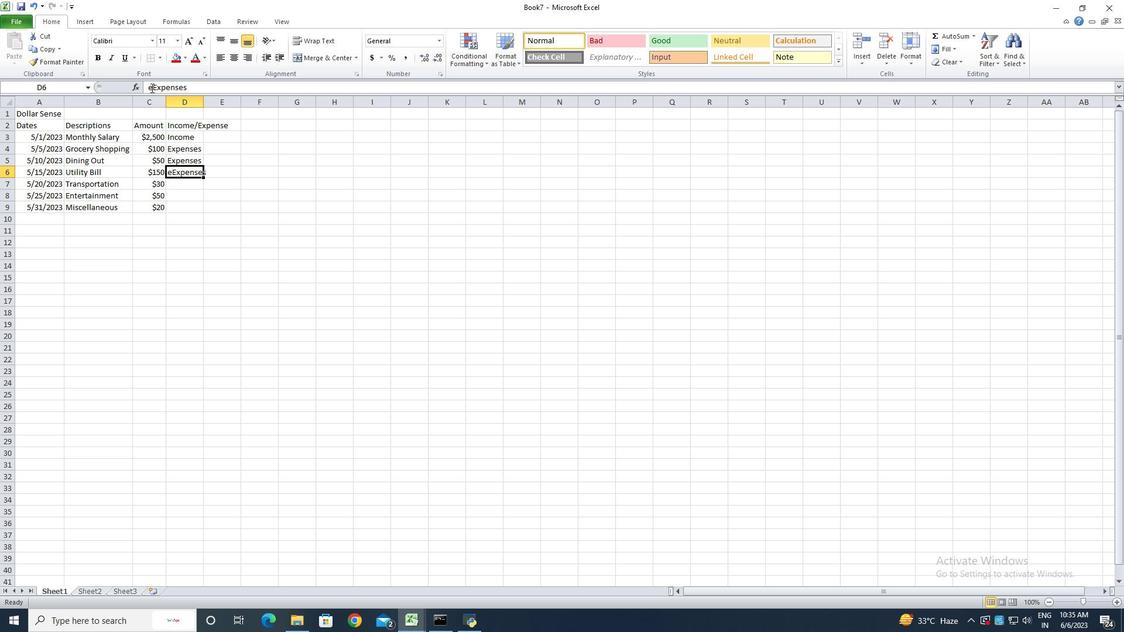 
Action: Mouse moved to (152, 87)
Screenshot: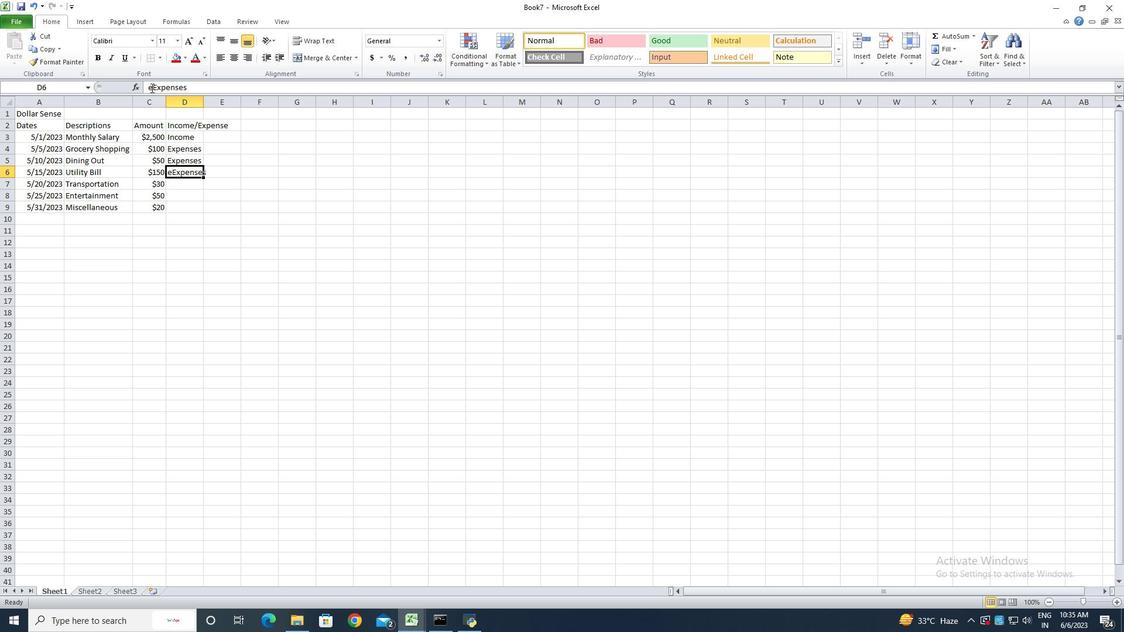 
Action: Key pressed <Key.backspace><Key.enter><Key.enter><Key.up><Key.shift>Expenses<Key.enter><Key.shift>Expenses<Key.enter><Key.shift>Expenses<Key.enter>
Screenshot: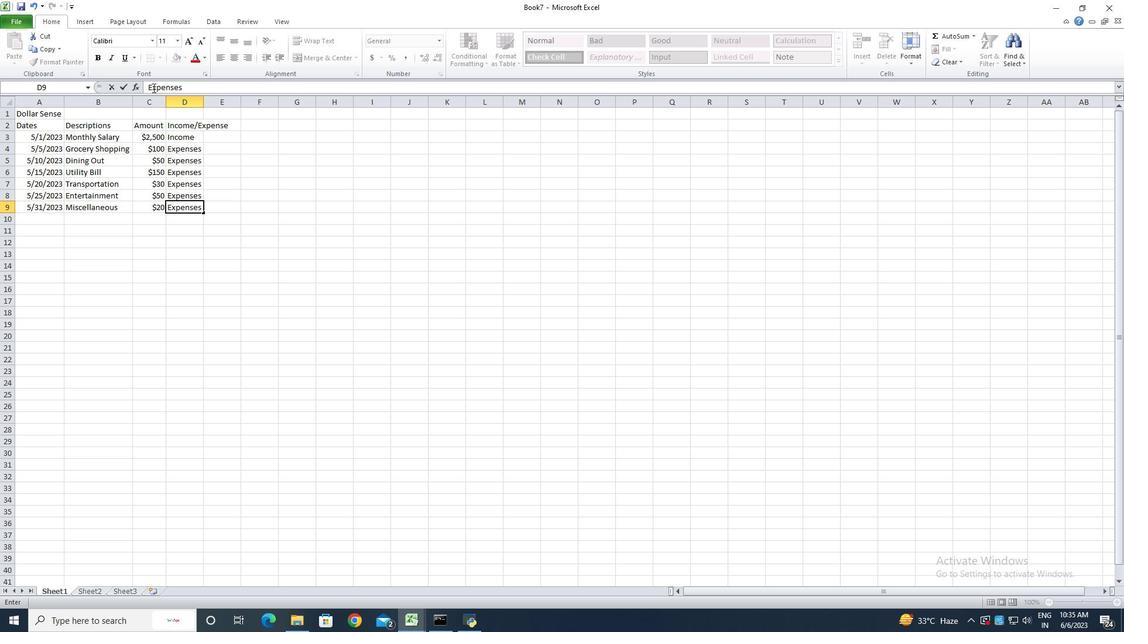 
Action: Mouse moved to (203, 104)
Screenshot: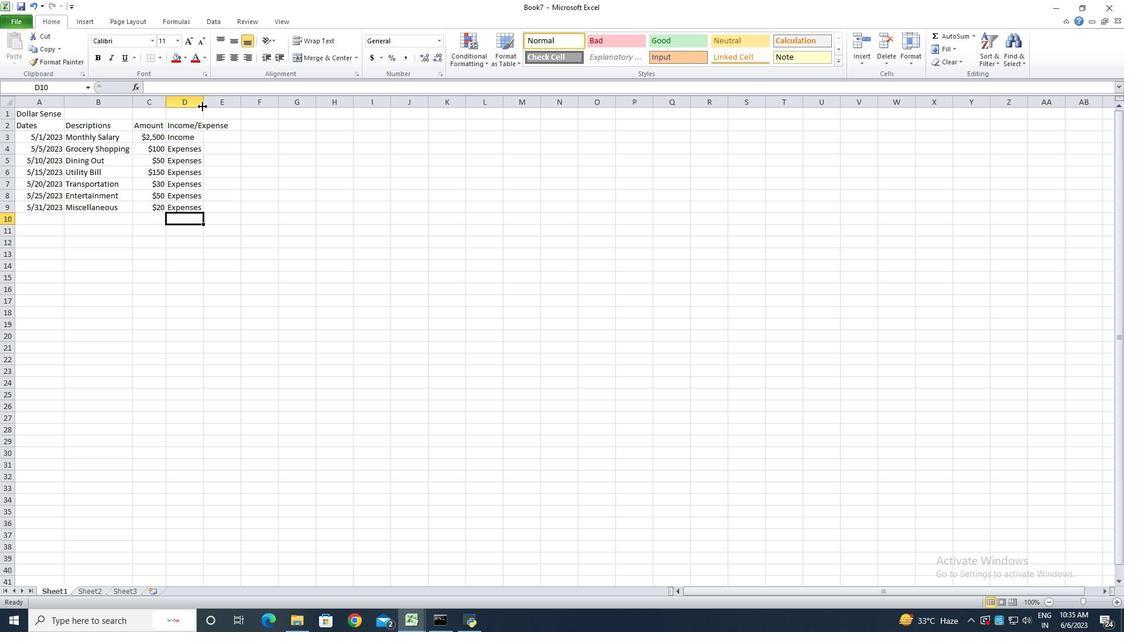 
Action: Mouse pressed left at (203, 104)
Screenshot: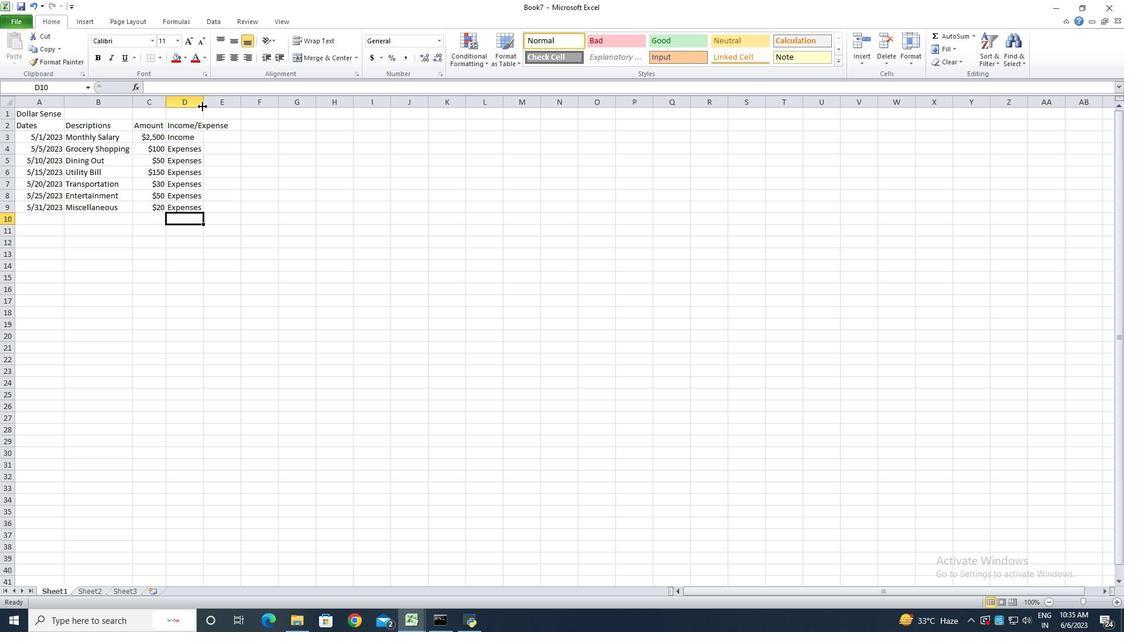 
Action: Mouse pressed left at (203, 104)
Screenshot: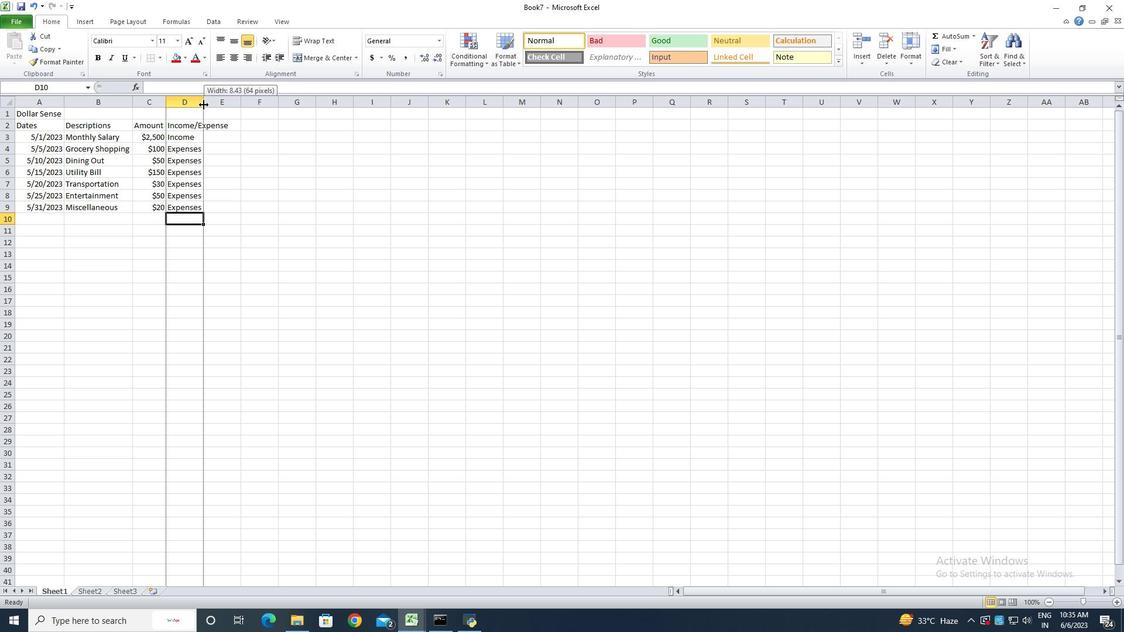 
Action: Mouse moved to (249, 124)
Screenshot: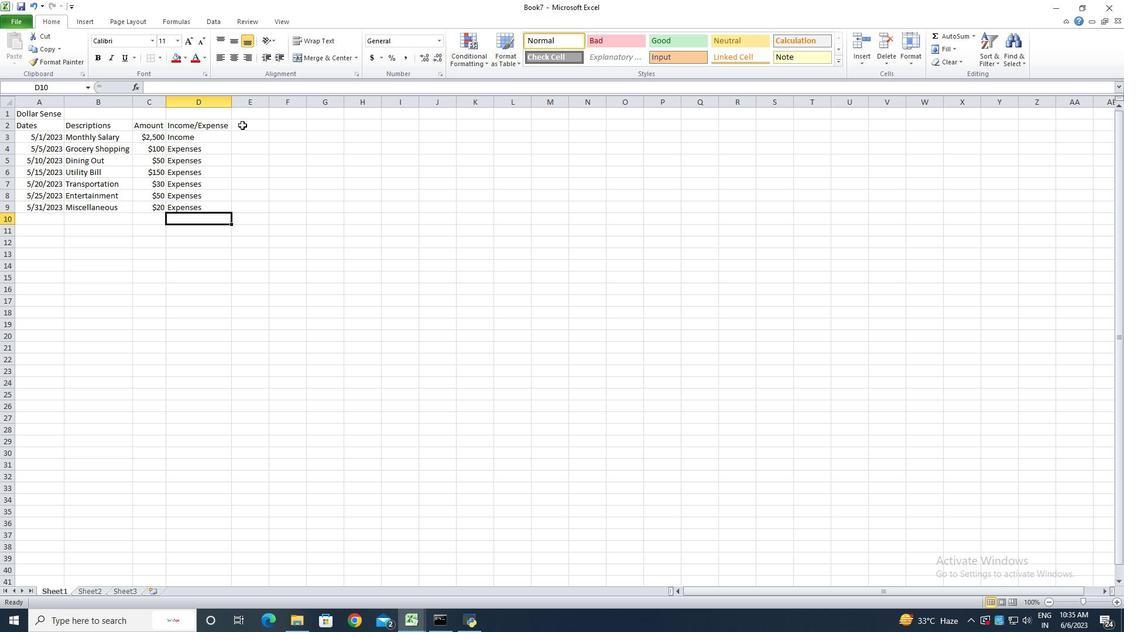 
Action: Mouse pressed left at (249, 124)
Screenshot: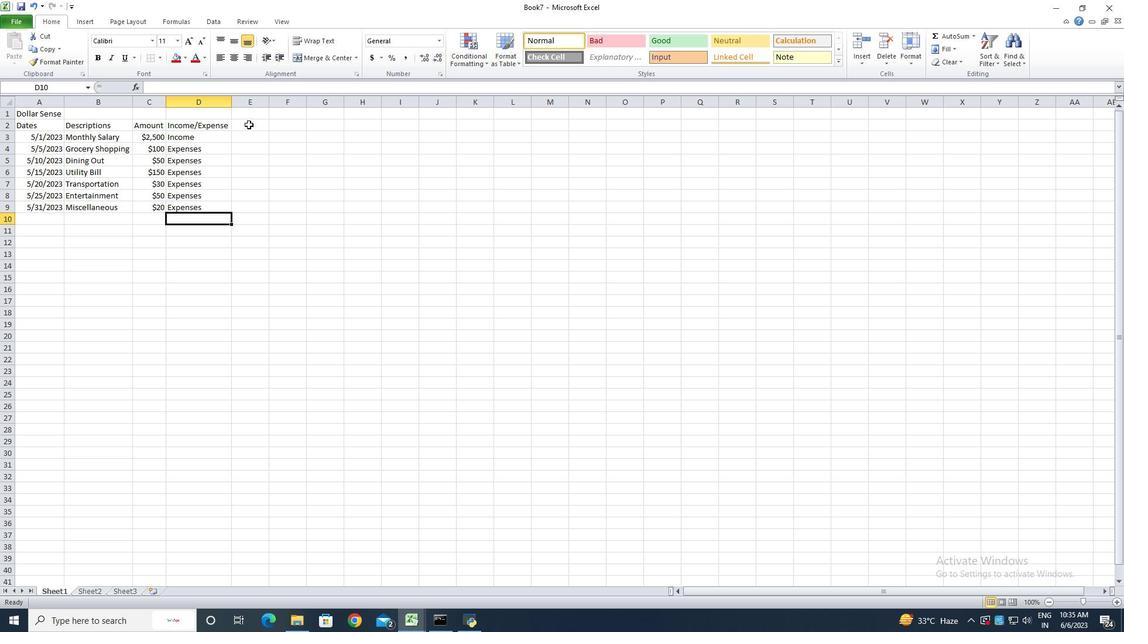 
Action: Key pressed <Key.shift><Key.shift><Key.shift><Key.shift><Key.shift><Key.shift><Key.shift>Balance<Key.enter>2500<Key.enter>2400<Key.enter>2350<Key.enter>2200<Key.enter>2170<Key.enter>2120<Key.enter>2100<Key.enter>
Screenshot: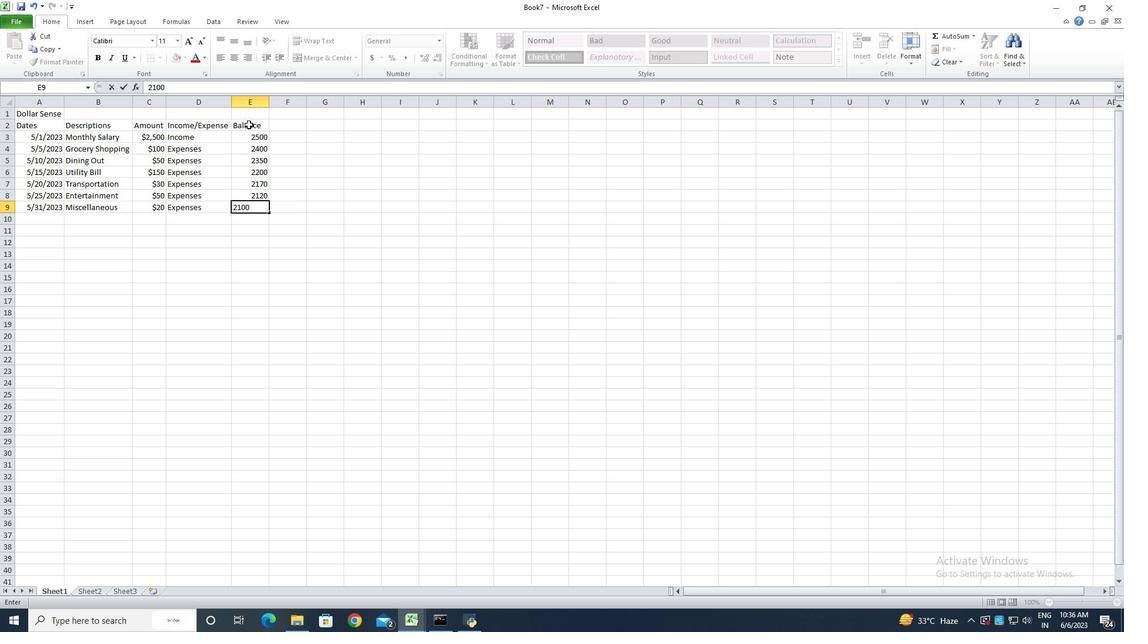 
Action: Mouse moved to (261, 133)
Screenshot: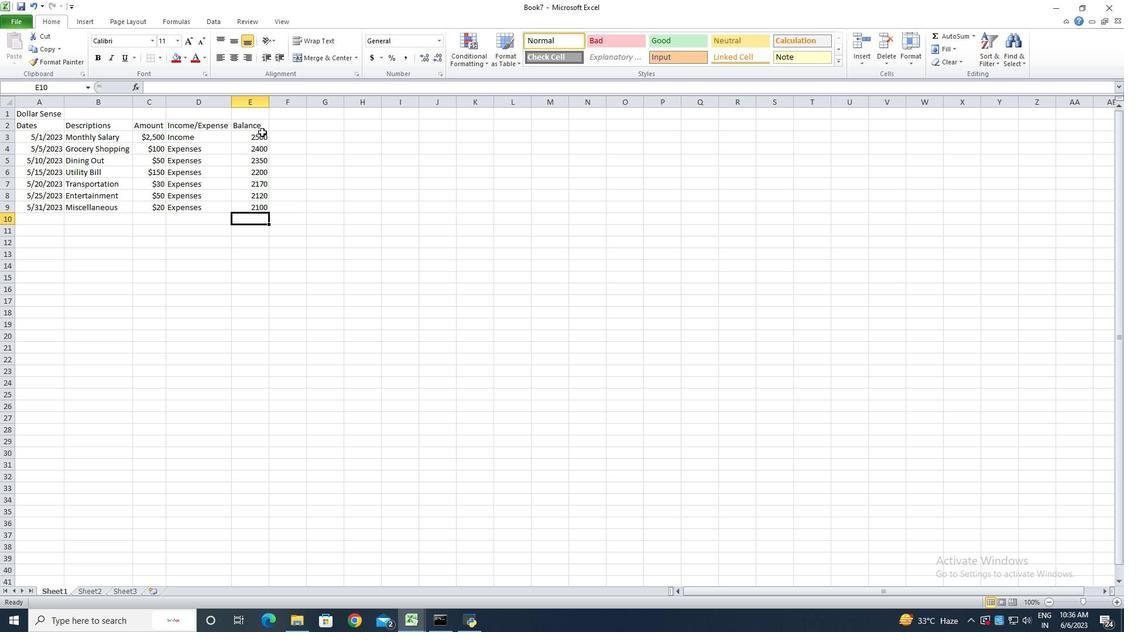 
Action: Mouse pressed left at (261, 133)
Screenshot: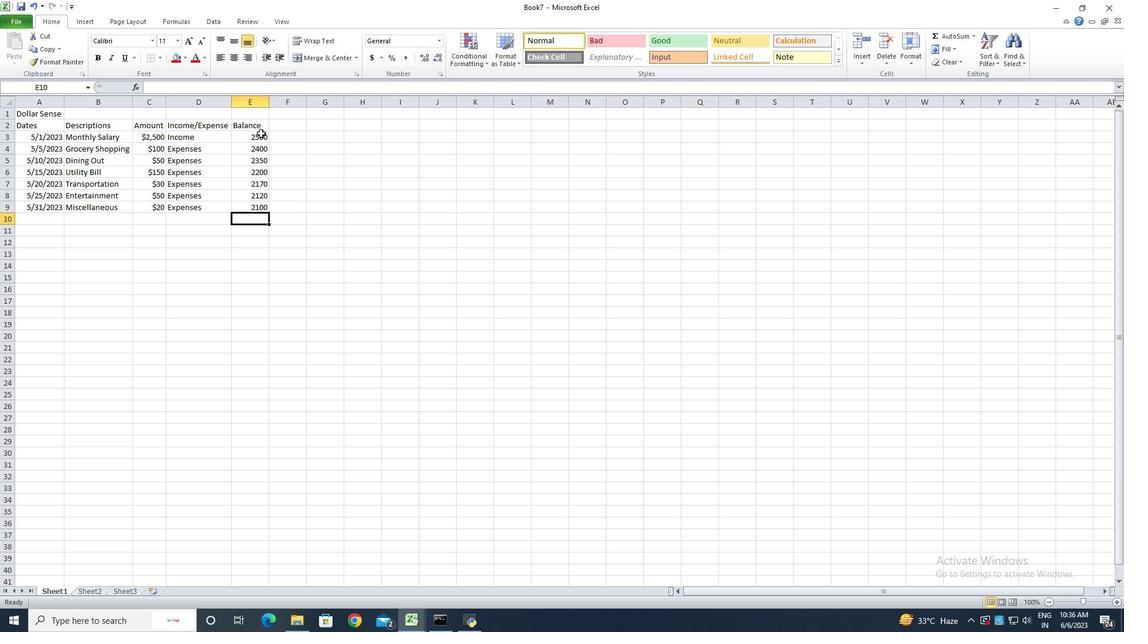 
Action: Mouse moved to (442, 42)
Screenshot: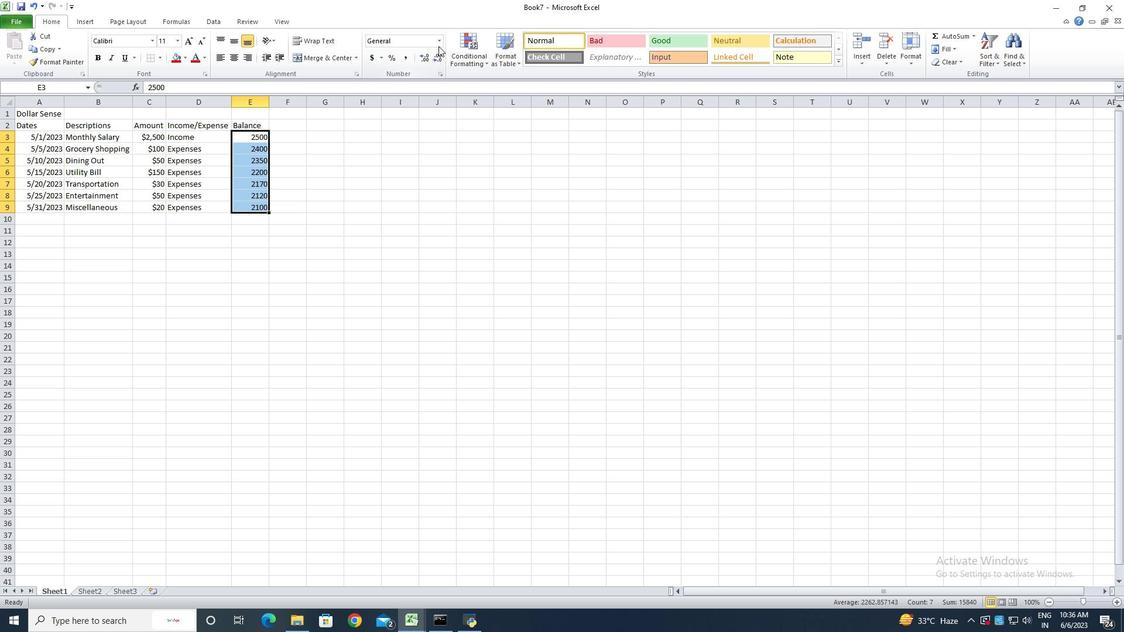 
Action: Mouse pressed left at (442, 42)
Screenshot: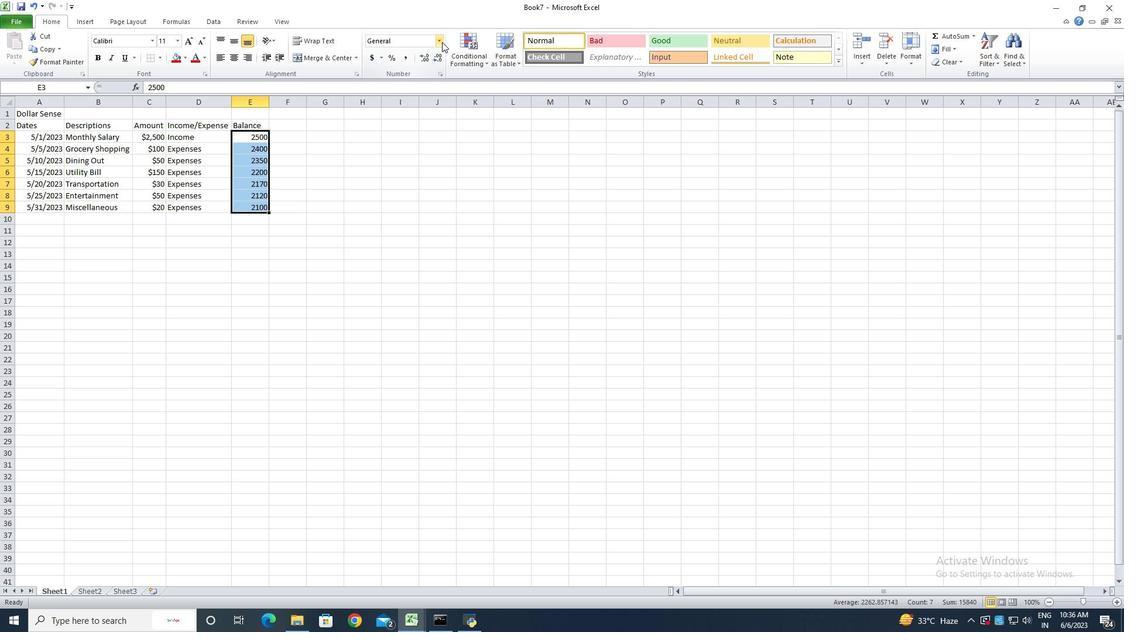 
Action: Mouse moved to (434, 342)
Screenshot: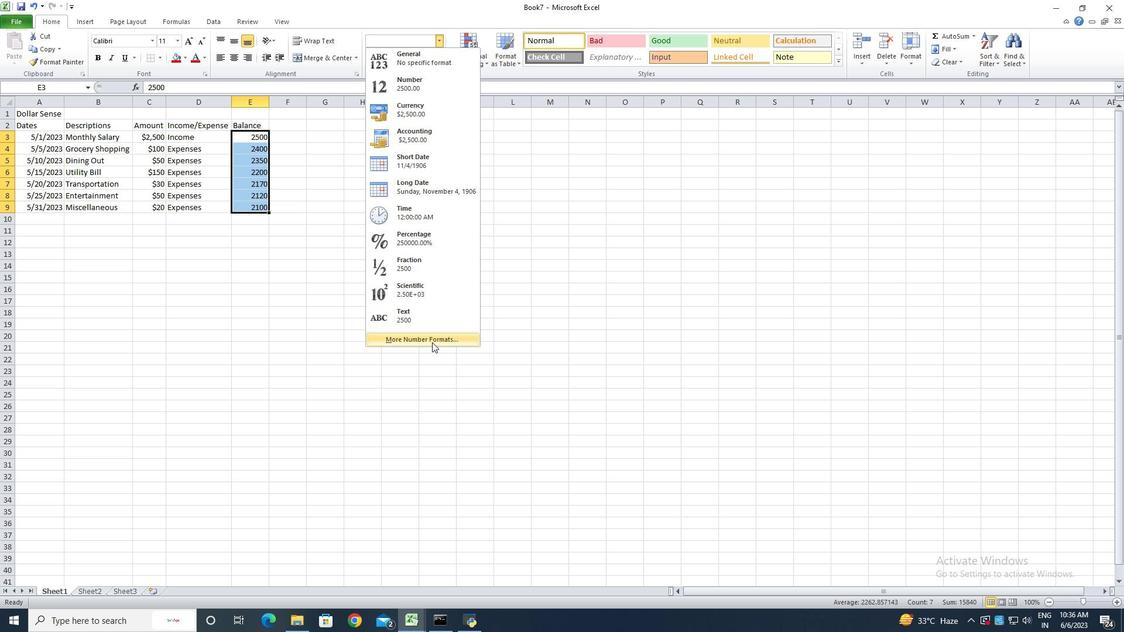 
Action: Mouse pressed left at (434, 342)
Screenshot: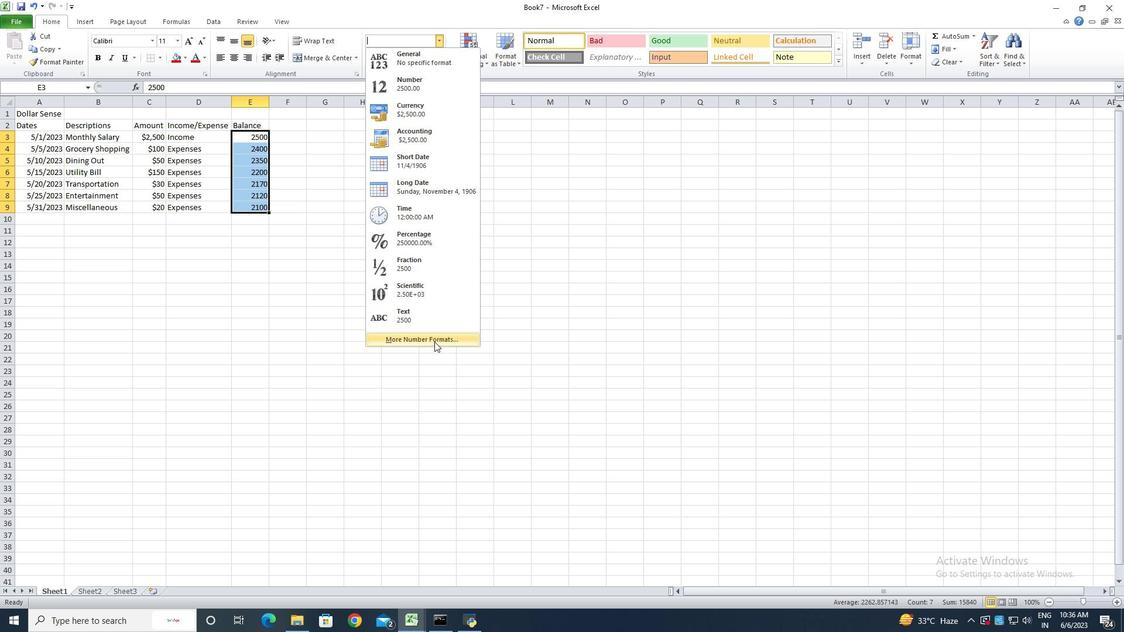 
Action: Mouse moved to (176, 220)
Screenshot: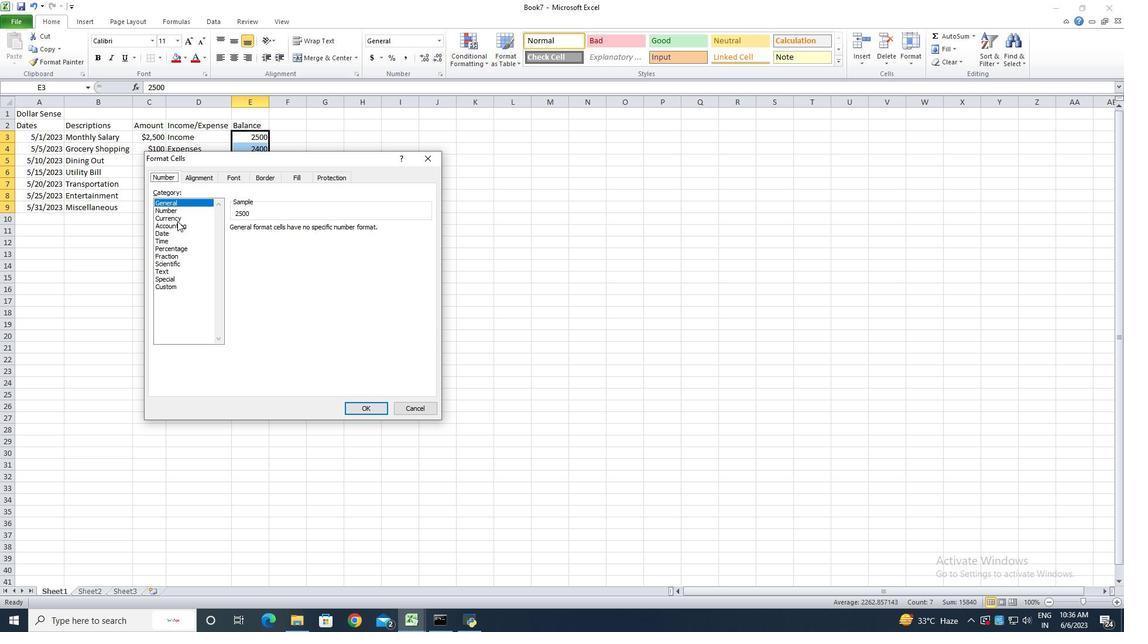 
Action: Mouse pressed left at (176, 220)
Screenshot: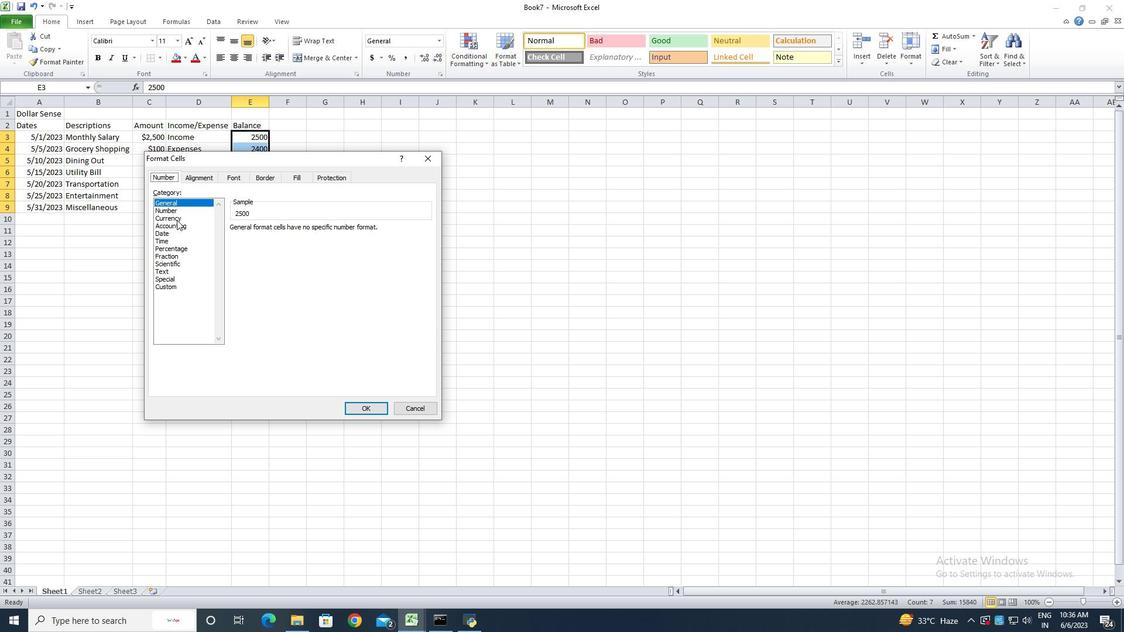 
Action: Mouse moved to (308, 231)
Screenshot: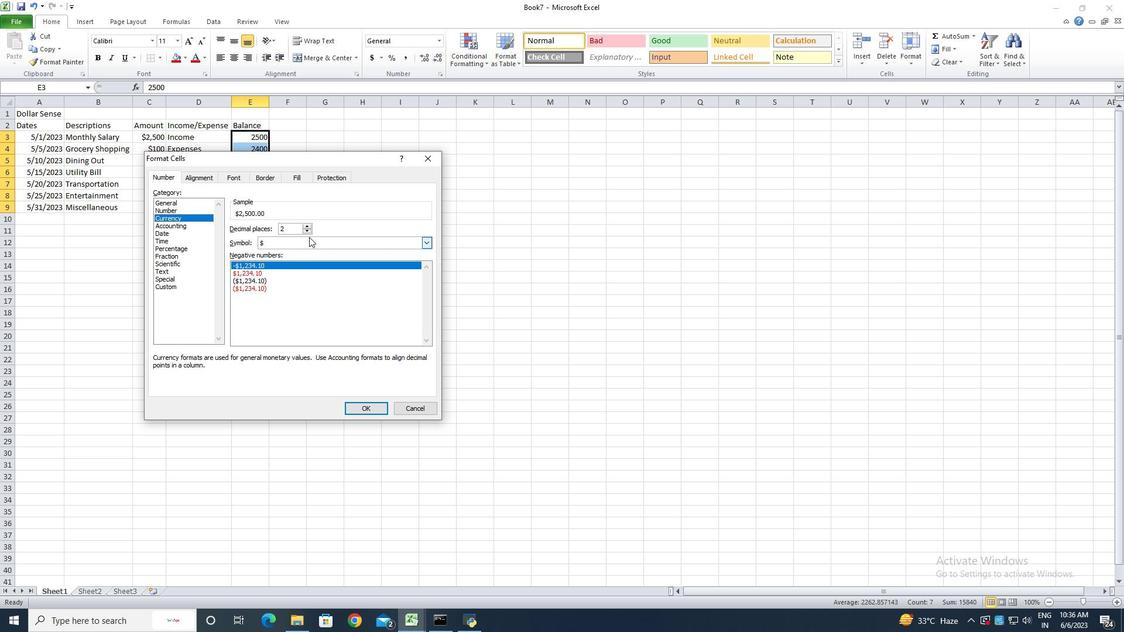 
Action: Mouse pressed left at (308, 231)
Screenshot: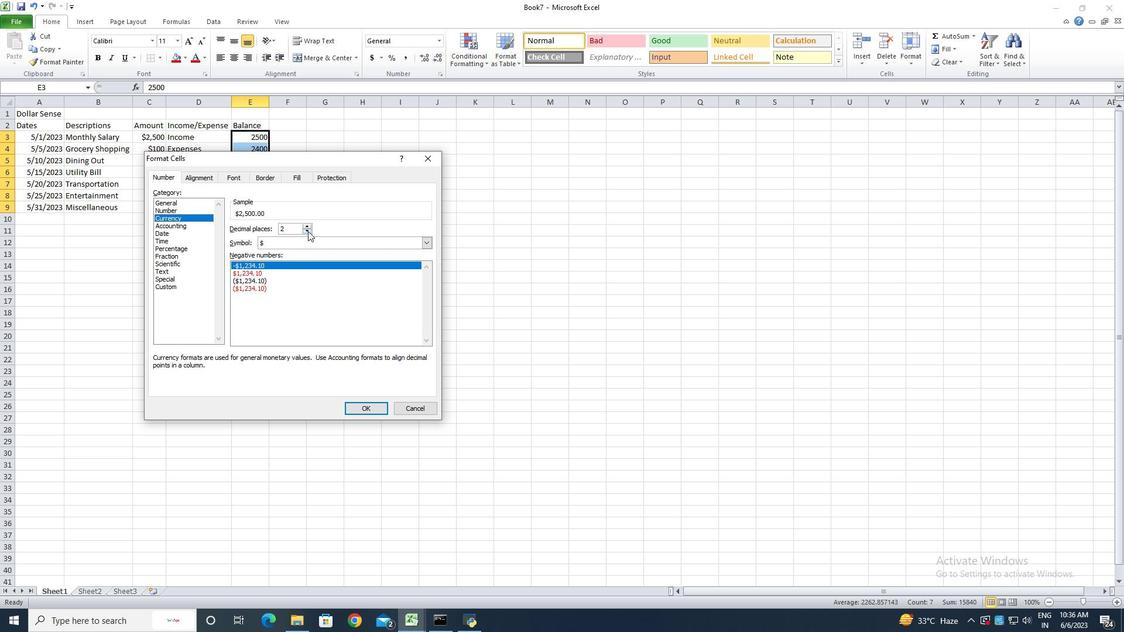 
Action: Mouse pressed left at (308, 231)
Screenshot: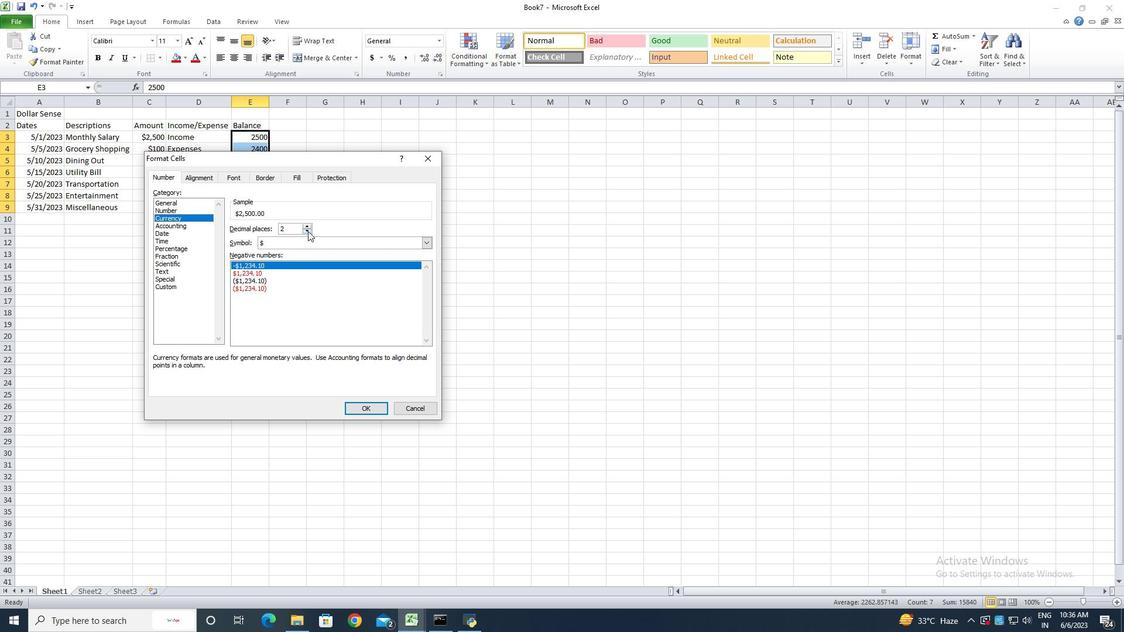 
Action: Mouse moved to (362, 409)
Screenshot: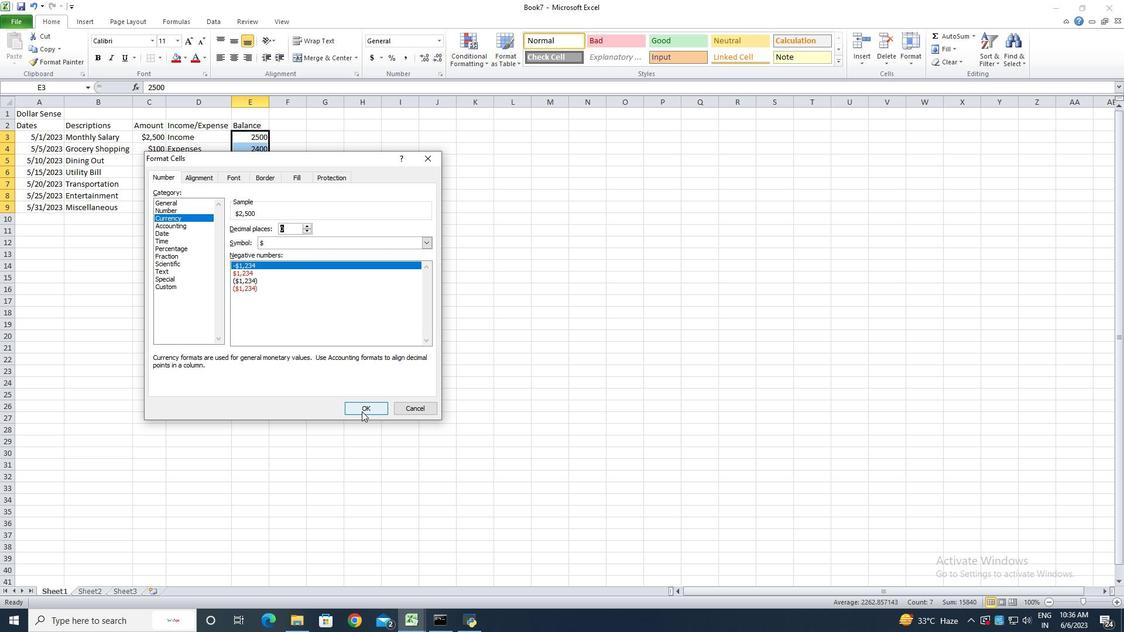 
Action: Mouse pressed left at (362, 409)
Screenshot: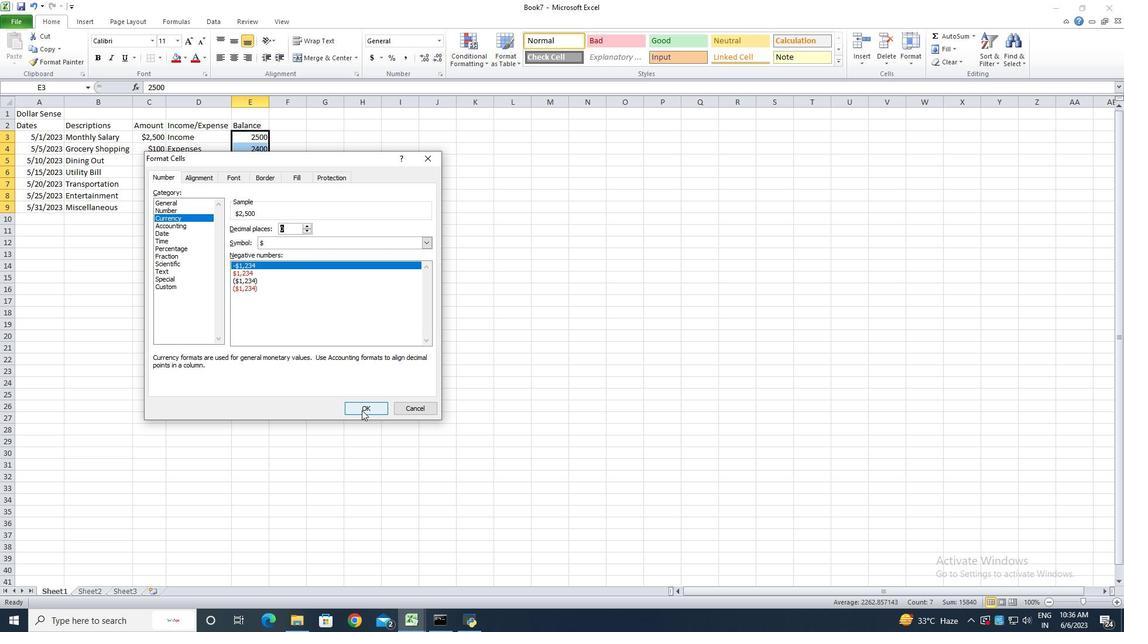 
Action: Mouse moved to (270, 106)
Screenshot: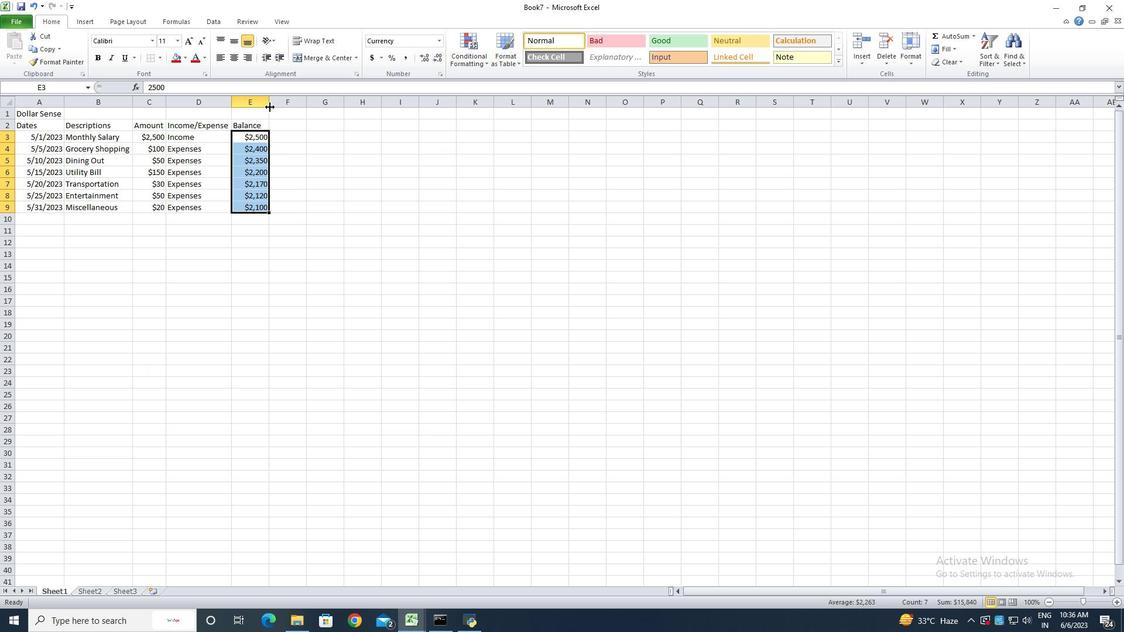 
Action: Mouse pressed left at (270, 106)
Screenshot: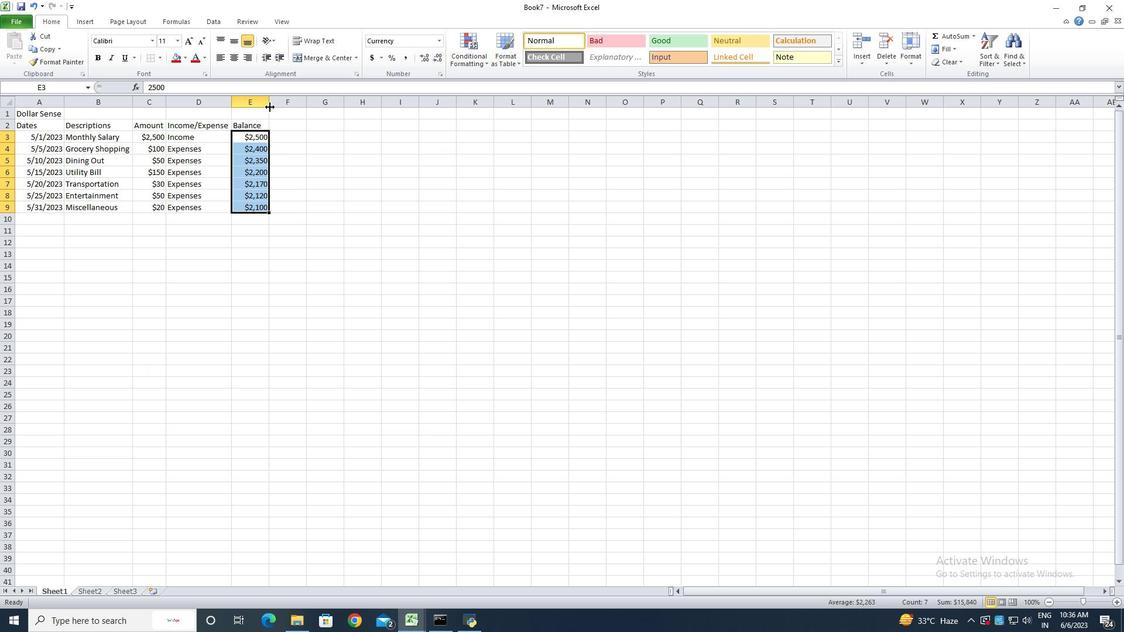 
Action: Mouse pressed left at (270, 106)
Screenshot: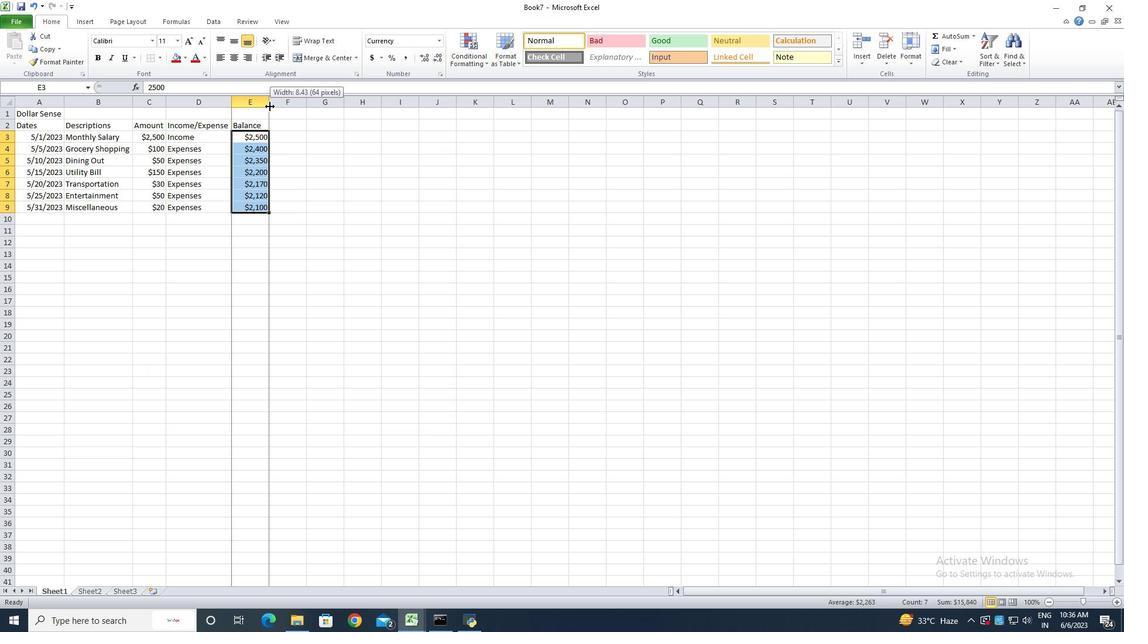 
Action: Mouse moved to (53, 114)
Screenshot: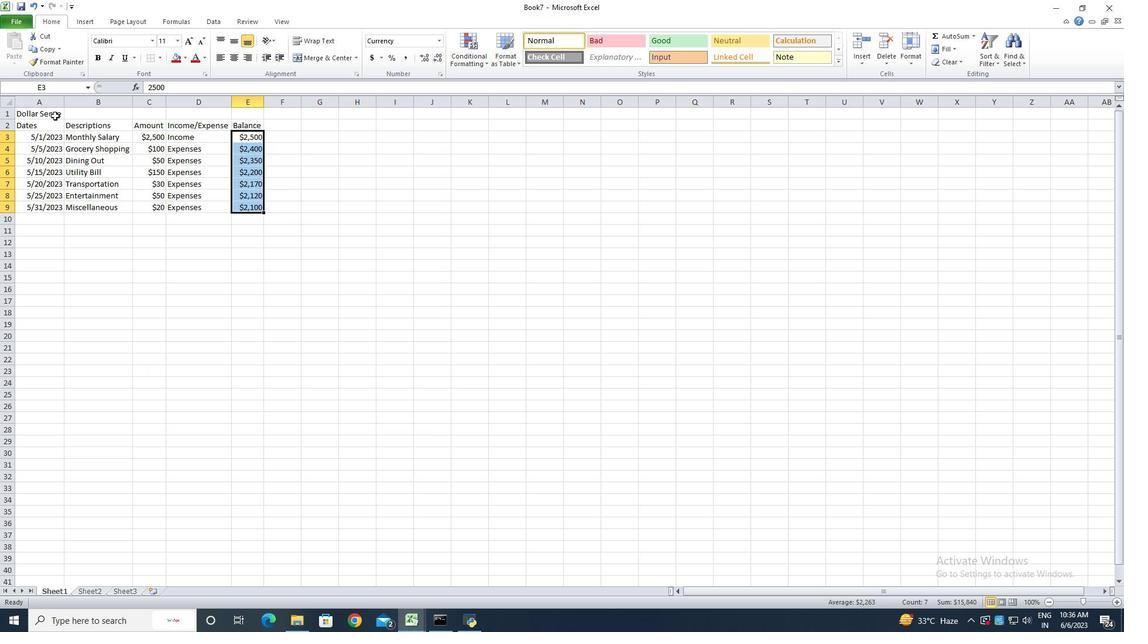 
Action: Mouse pressed left at (53, 114)
Screenshot: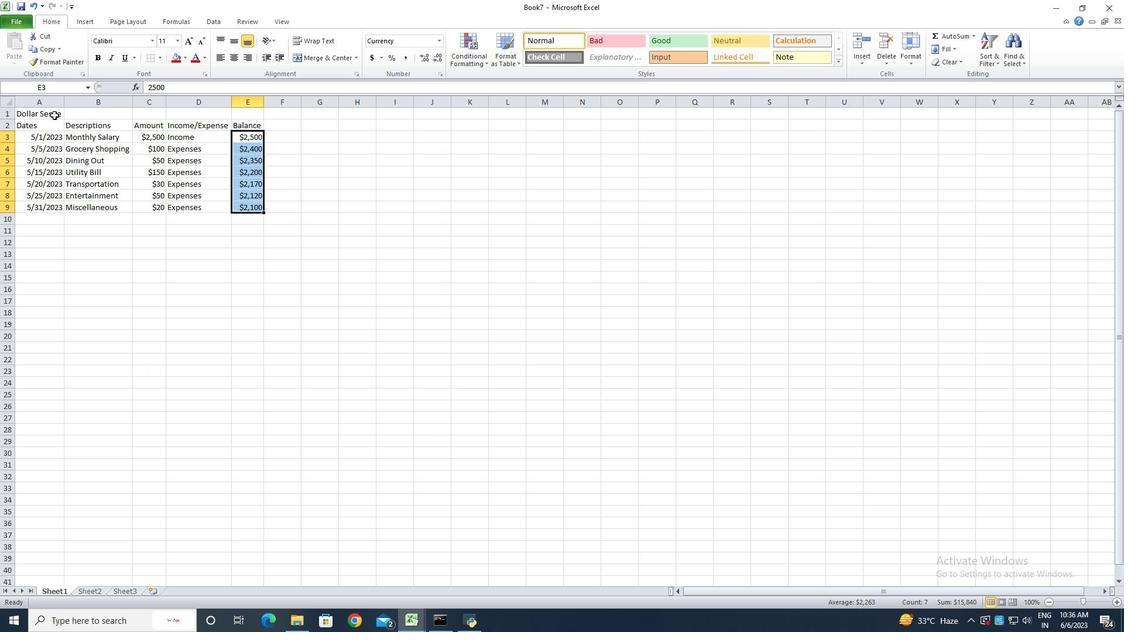 
Action: Mouse moved to (318, 62)
Screenshot: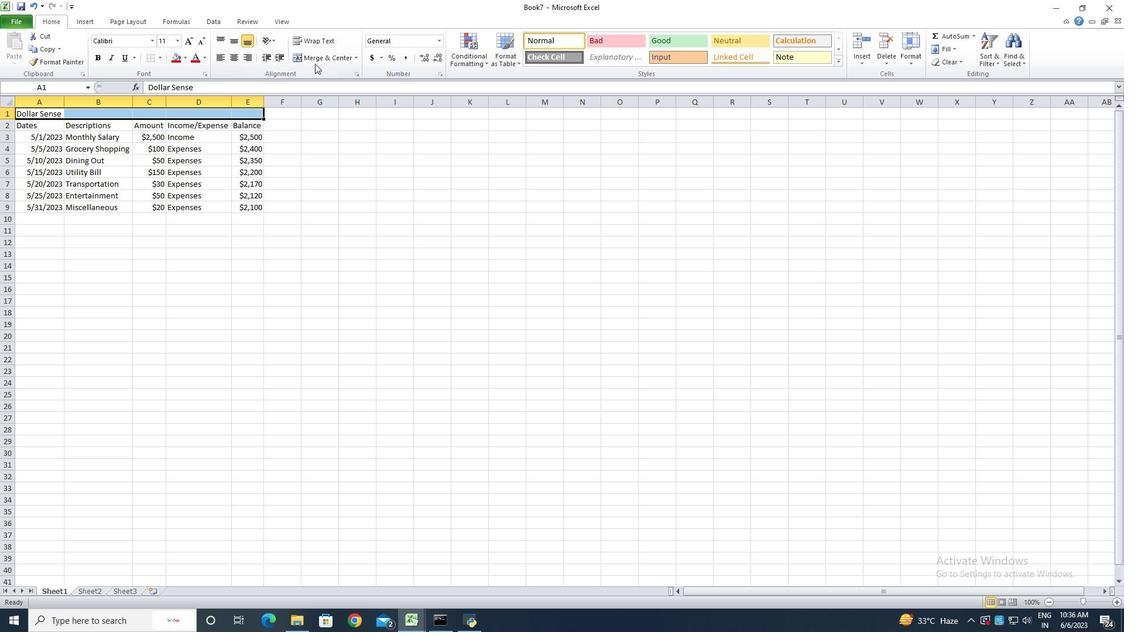 
Action: Mouse pressed left at (318, 62)
Screenshot: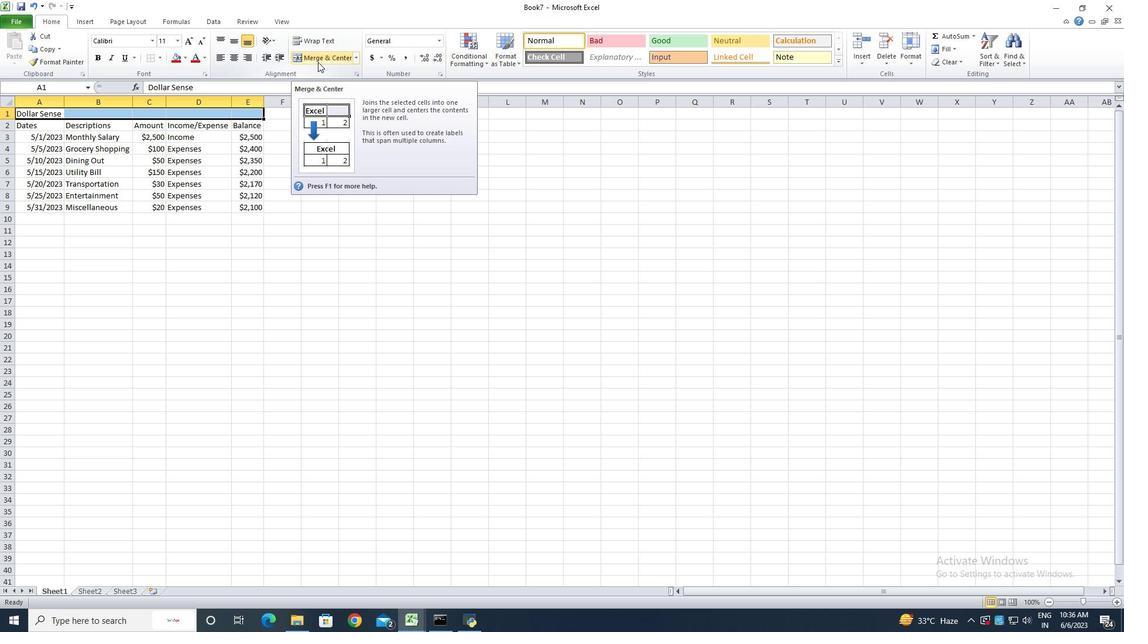 
Action: Mouse moved to (281, 237)
Screenshot: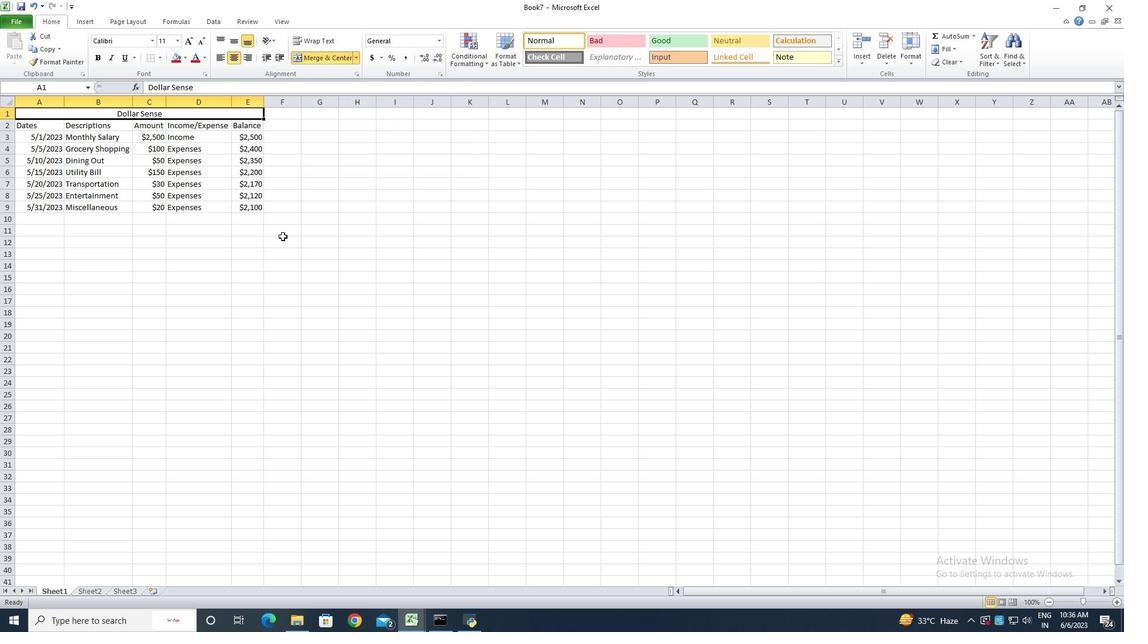 
Action: Mouse pressed left at (281, 237)
Screenshot: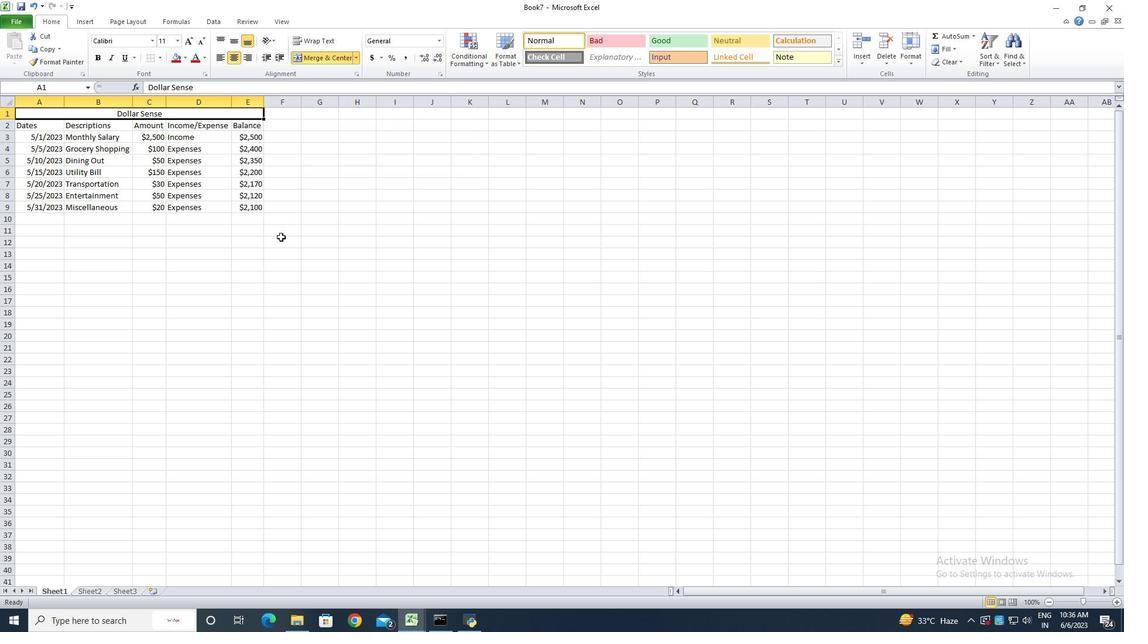 
Action: Mouse moved to (13, 19)
Screenshot: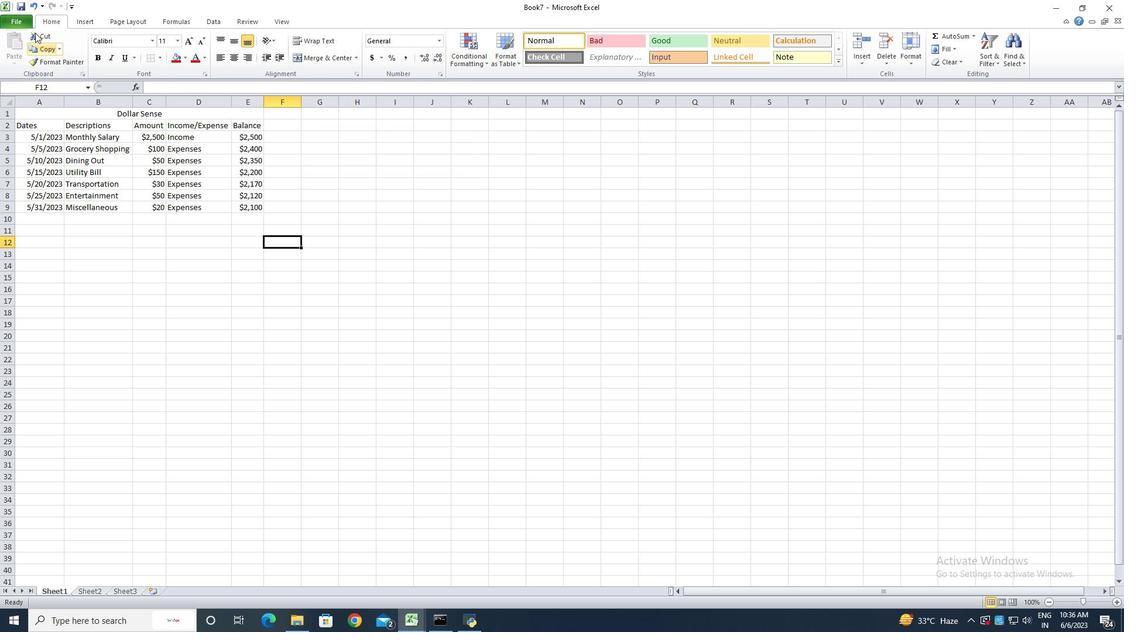 
Action: Mouse pressed left at (13, 19)
Screenshot: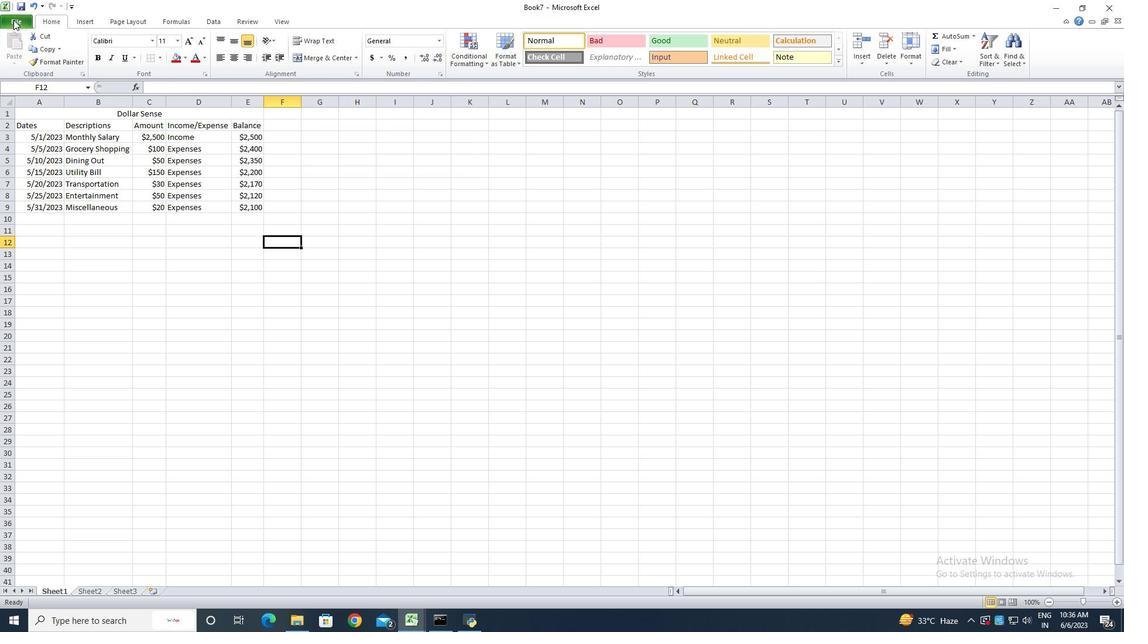 
Action: Mouse moved to (28, 58)
Screenshot: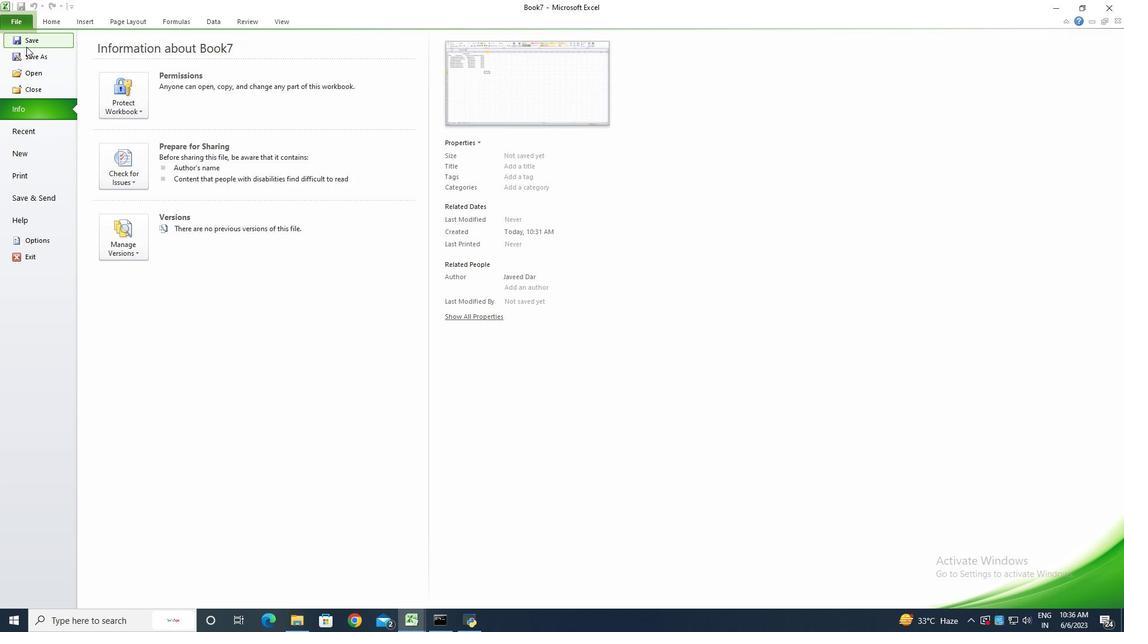 
Action: Mouse pressed left at (28, 58)
Screenshot: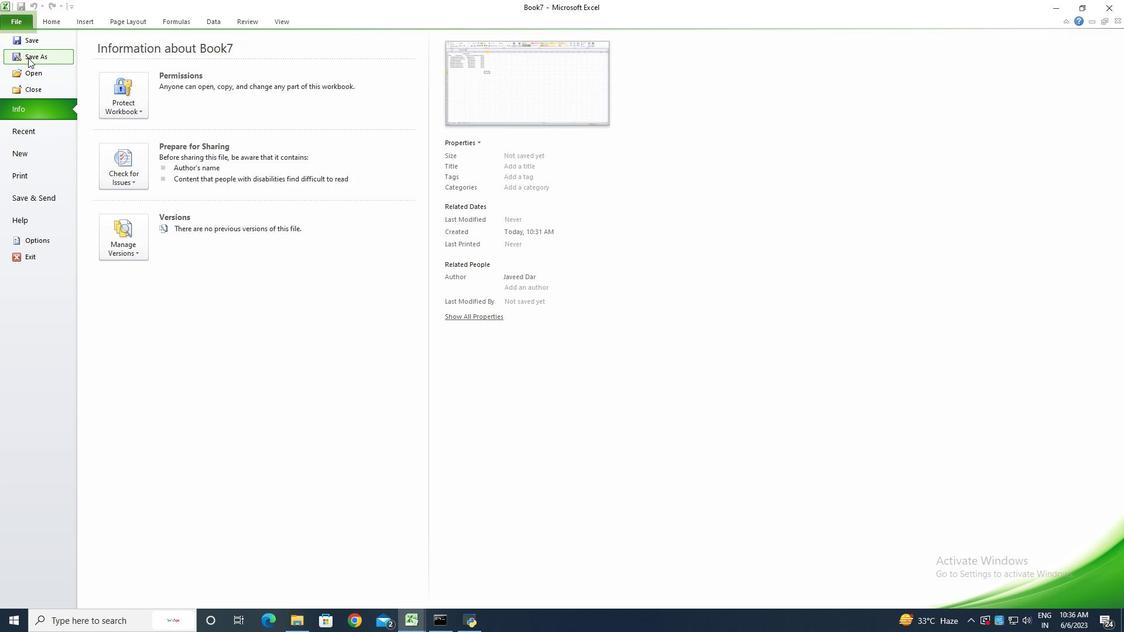 
Action: Key pressed <Key.shift>Expense<Key.shift>Analysis<Key.space><Key.shift><Key.shift><Key.shift><Key.shift><Key.shift>templatebook
Screenshot: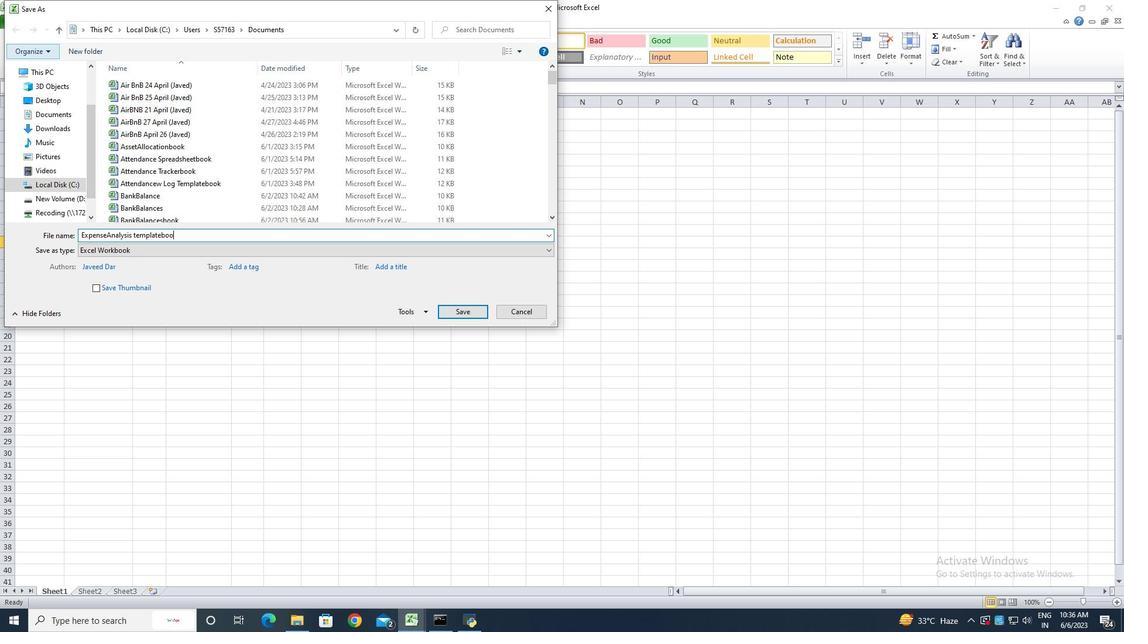 
Action: Mouse moved to (449, 308)
Screenshot: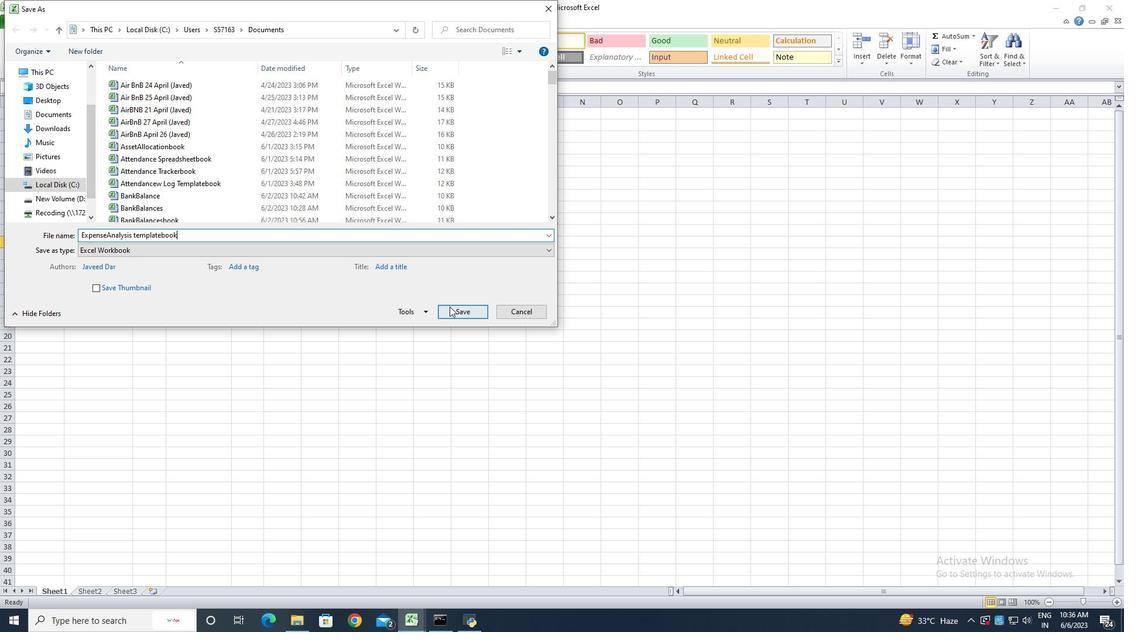 
Action: Mouse pressed left at (449, 308)
Screenshot: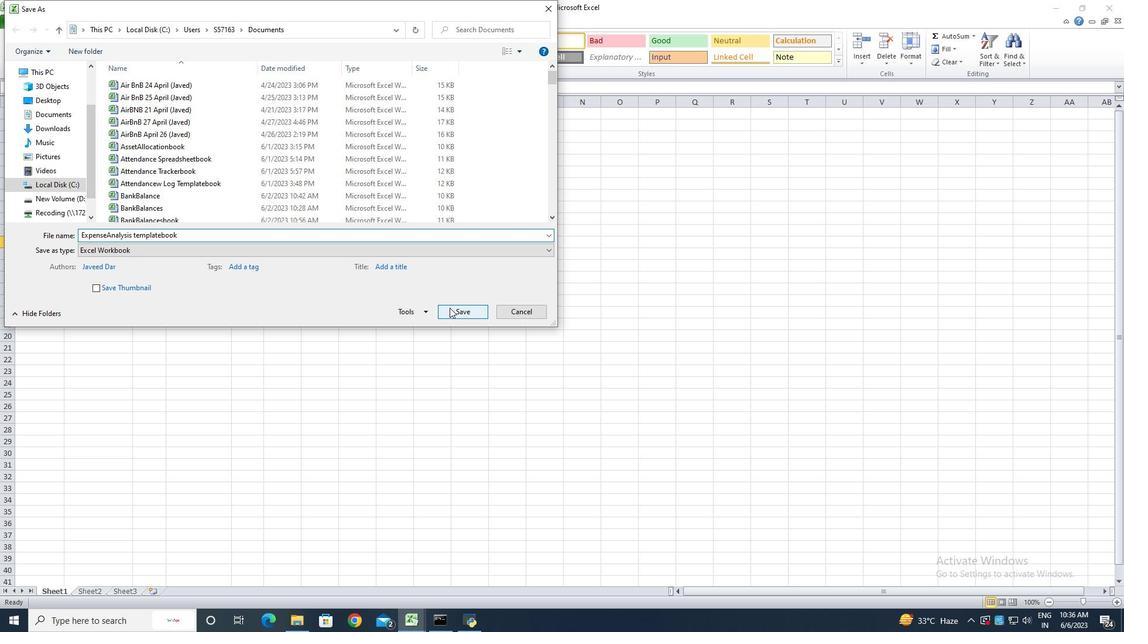 
Action: Mouse pressed left at (449, 308)
Screenshot: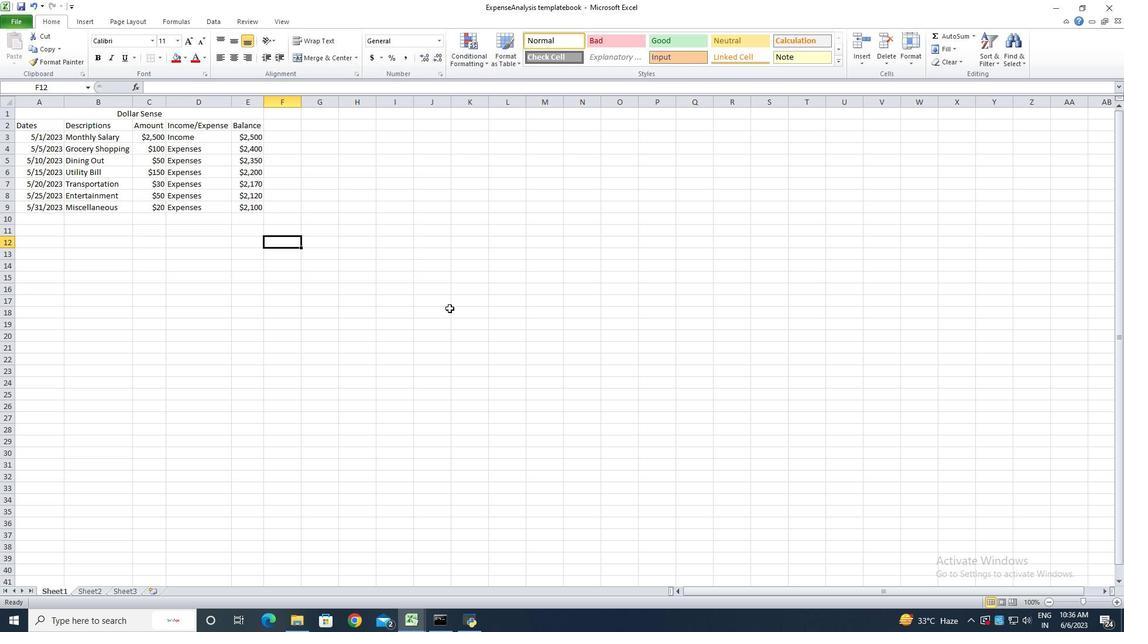 
Action: Key pressed ctrl+S
Screenshot: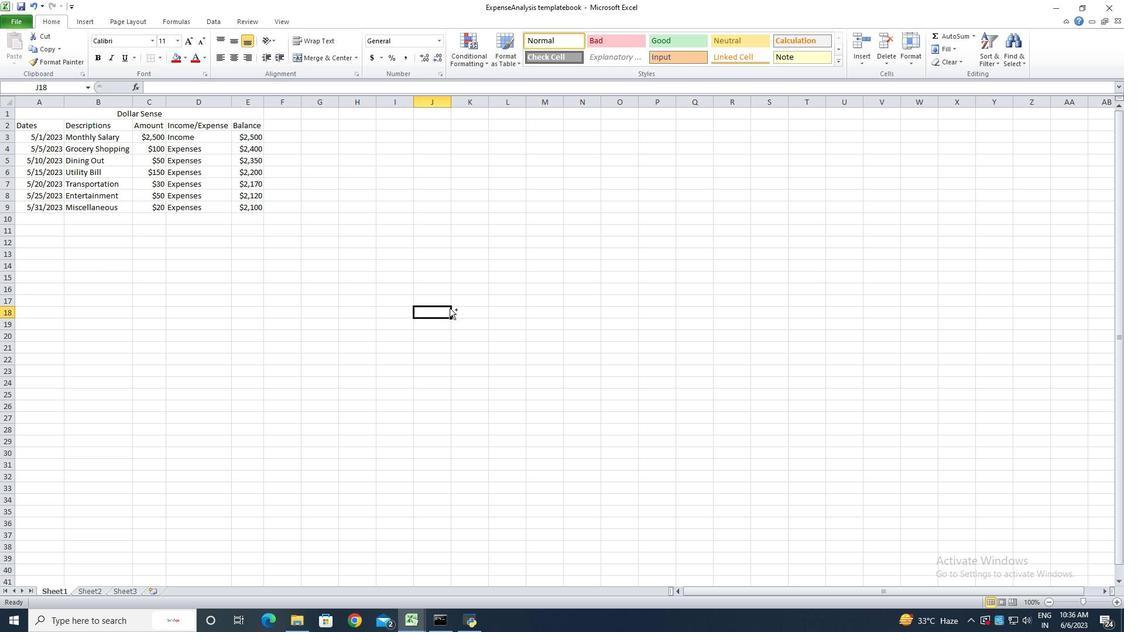 
